 Task: Look for space in Varto, Turkey from 10th July, 2023 to 25th July, 2023 for 3 adults, 1 child in price range Rs.15000 to Rs.25000. Place can be shared room with 2 bedrooms having 3 beds and 2 bathrooms. Property type can be house, flat, guest house. Amenities needed are: wifi, TV, free parkinig on premises, gym, breakfast. Booking option can be shelf check-in. Required host language is English.
Action: Mouse moved to (456, 86)
Screenshot: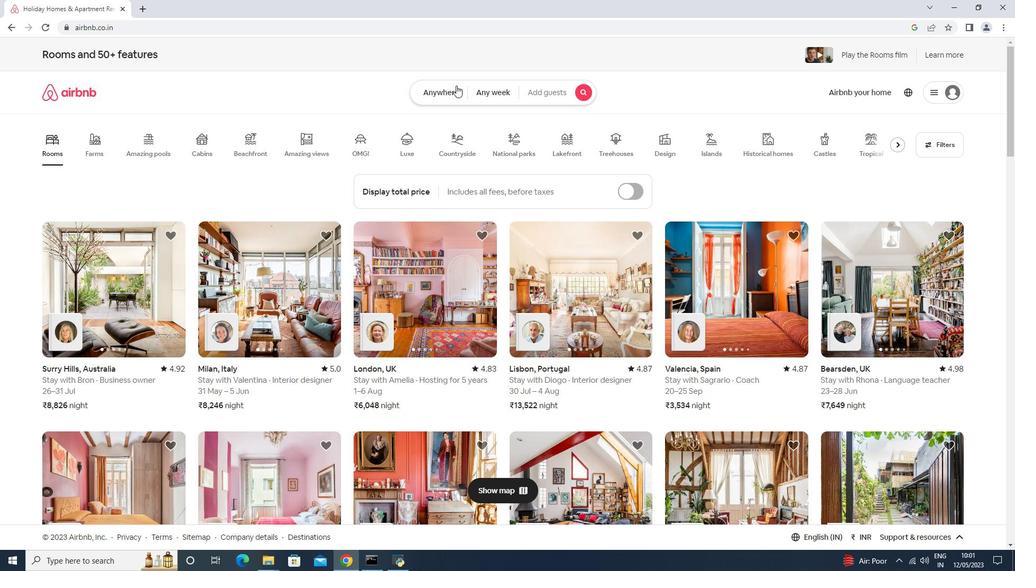 
Action: Mouse pressed left at (456, 86)
Screenshot: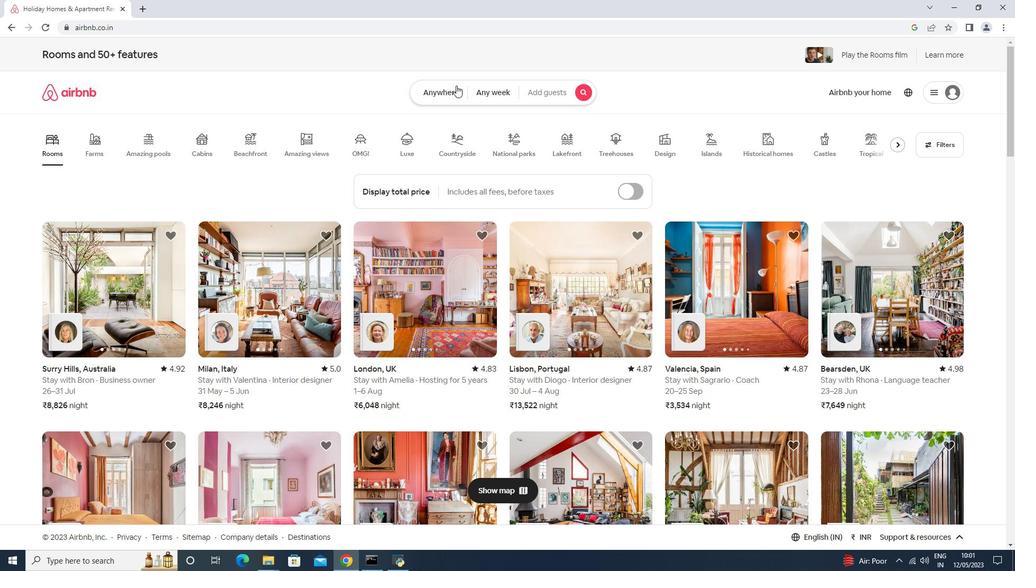 
Action: Mouse moved to (409, 119)
Screenshot: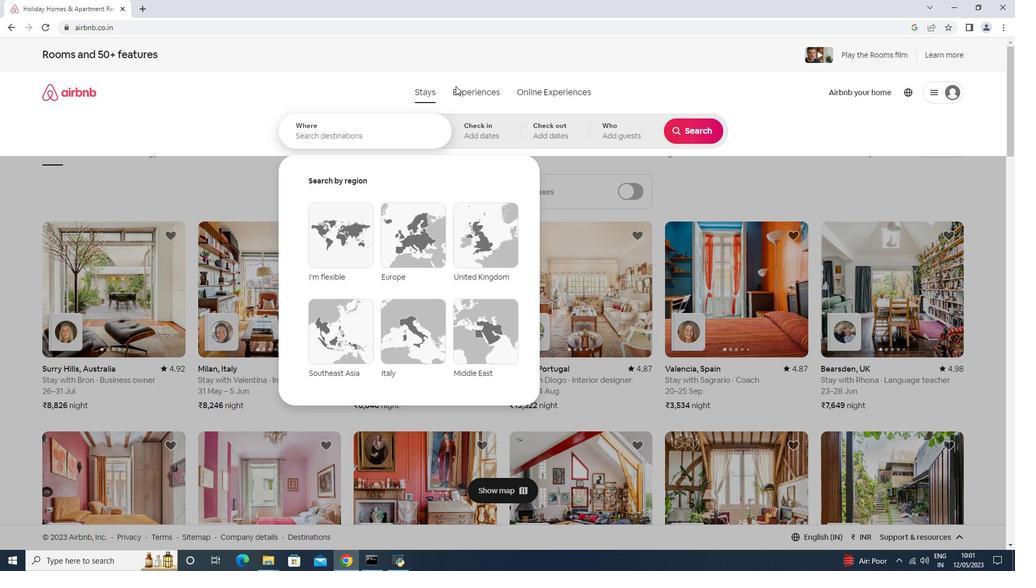 
Action: Mouse pressed left at (409, 119)
Screenshot: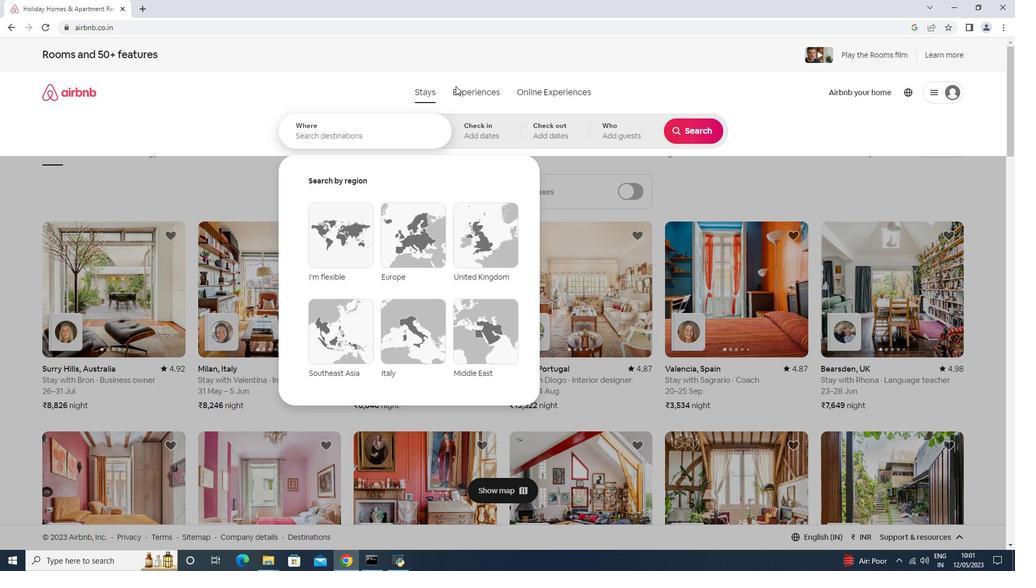 
Action: Key pressed <Key.shift>Vat<Key.space><Key.backspace>,<Key.space><Key.shift>Turkey<Key.enter>
Screenshot: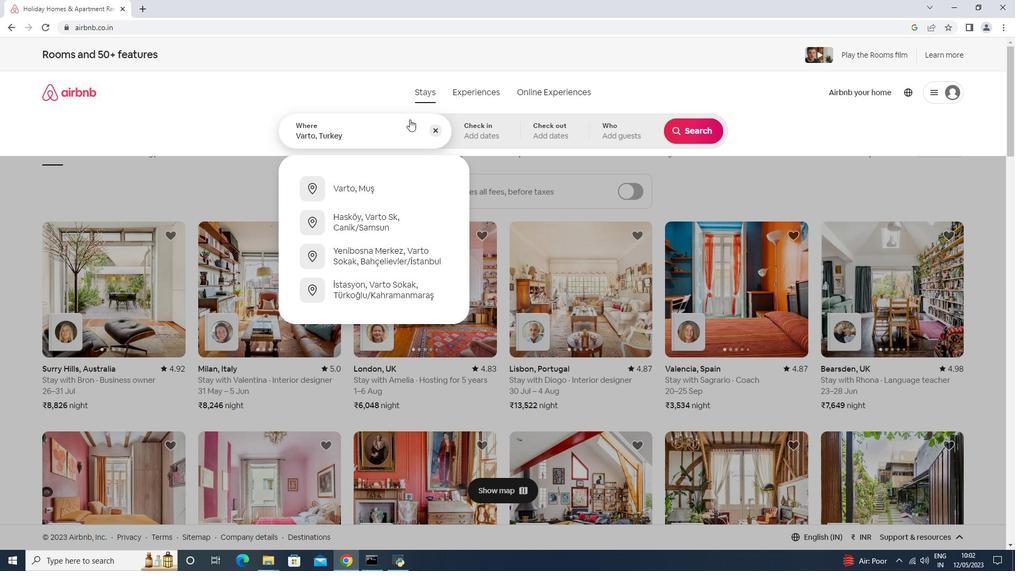 
Action: Mouse moved to (686, 215)
Screenshot: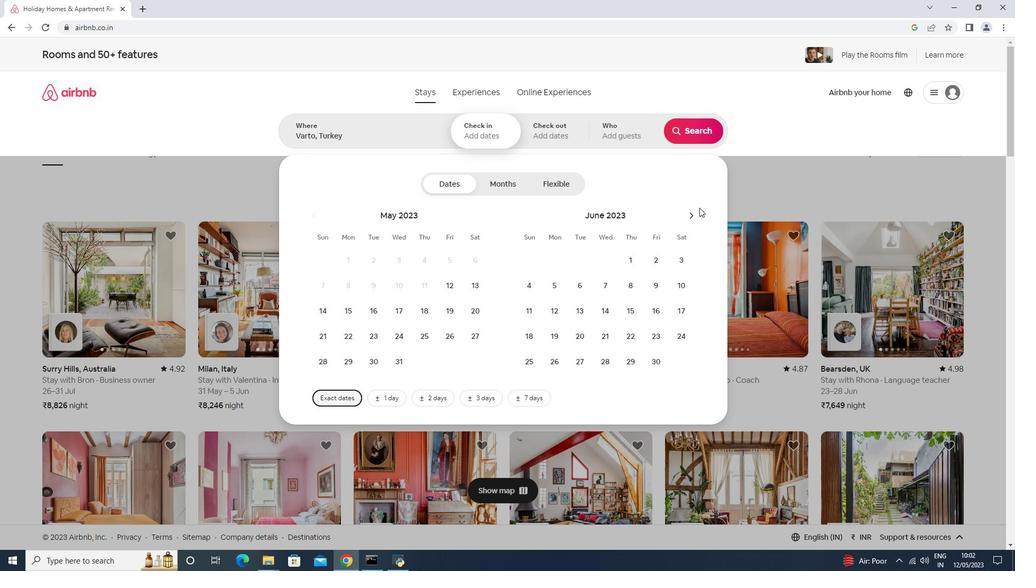 
Action: Mouse pressed left at (686, 215)
Screenshot: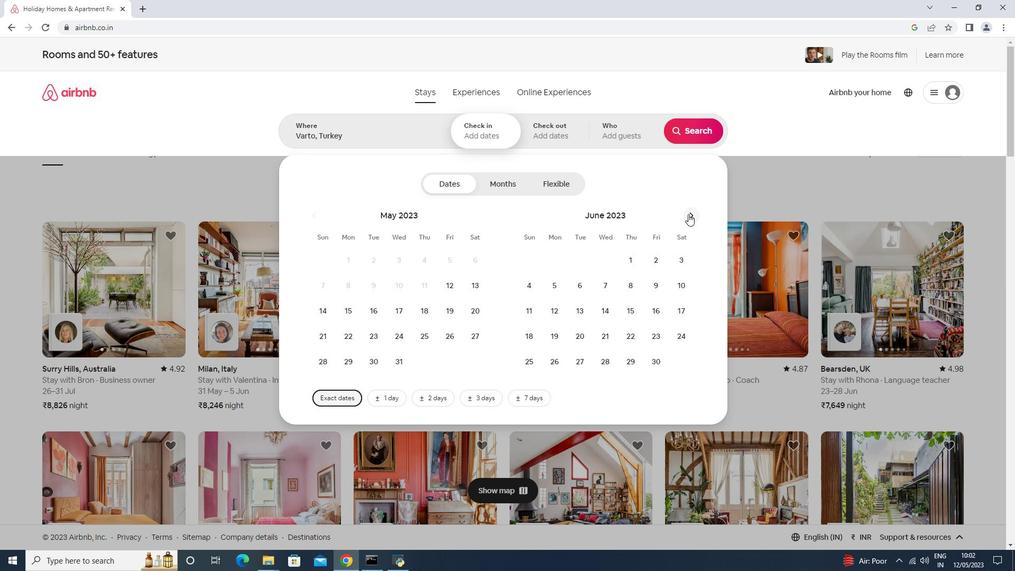 
Action: Mouse moved to (551, 303)
Screenshot: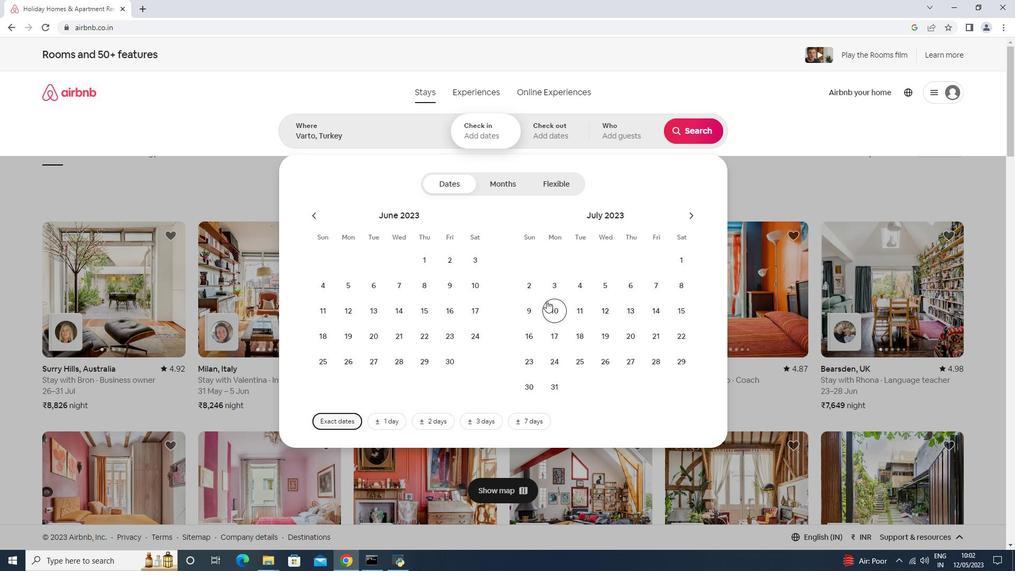 
Action: Mouse pressed left at (551, 303)
Screenshot: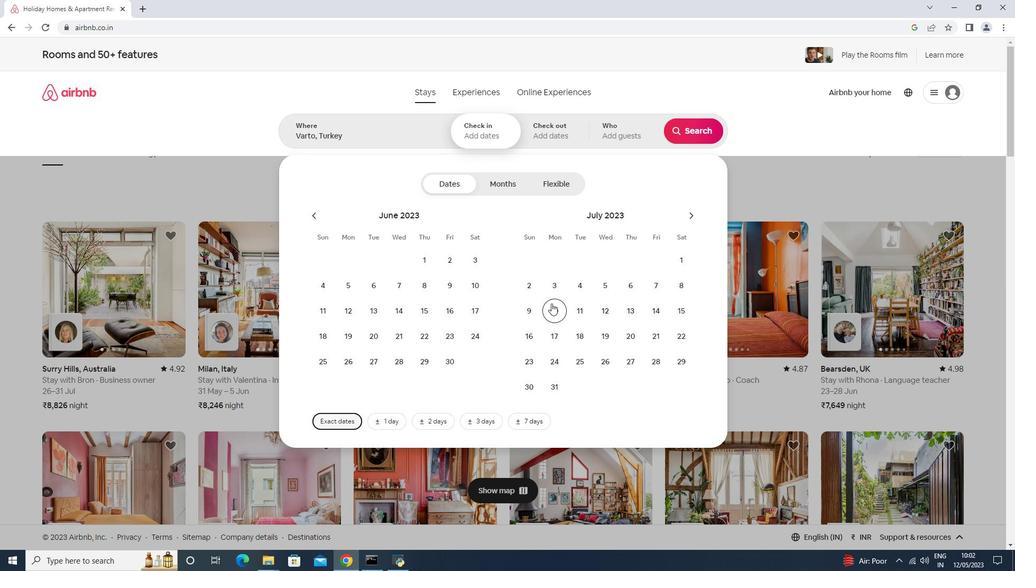 
Action: Mouse moved to (587, 364)
Screenshot: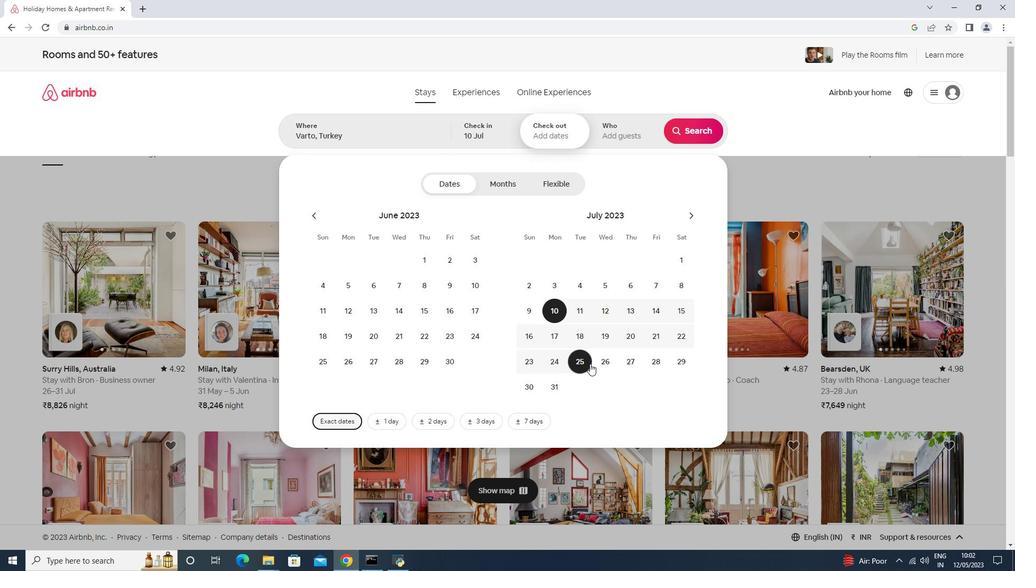 
Action: Mouse pressed left at (587, 364)
Screenshot: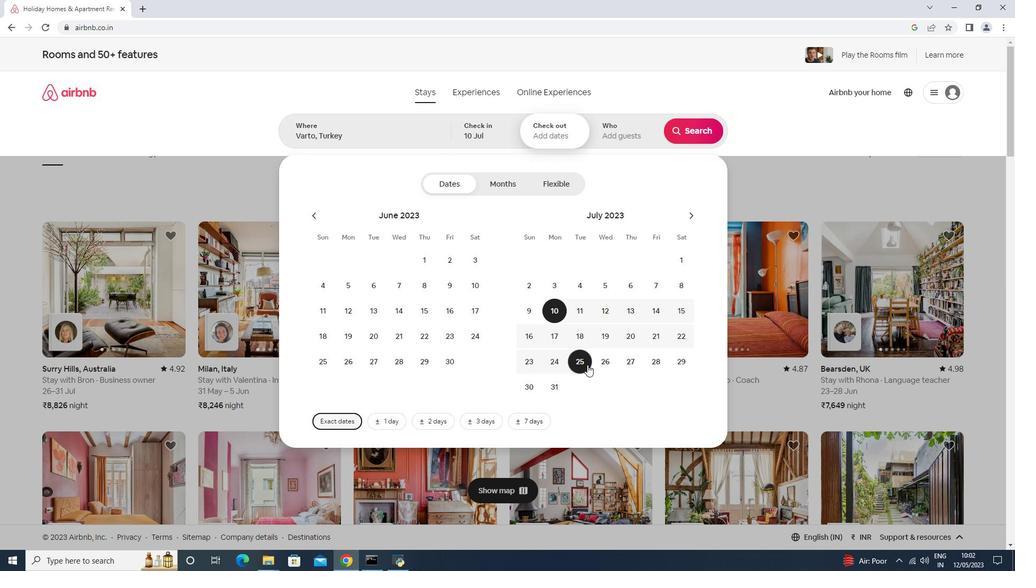 
Action: Mouse moved to (600, 128)
Screenshot: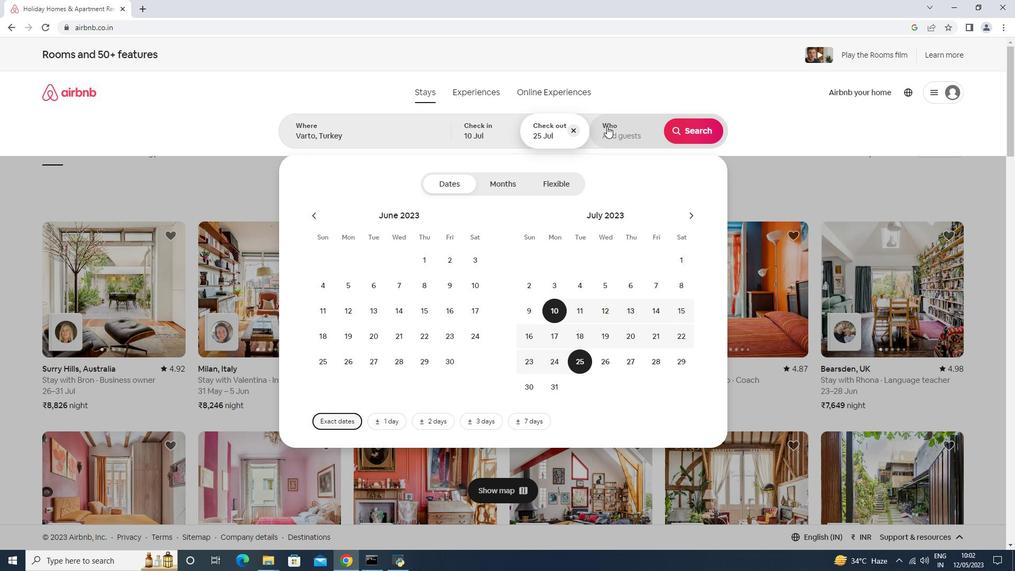 
Action: Mouse pressed left at (600, 126)
Screenshot: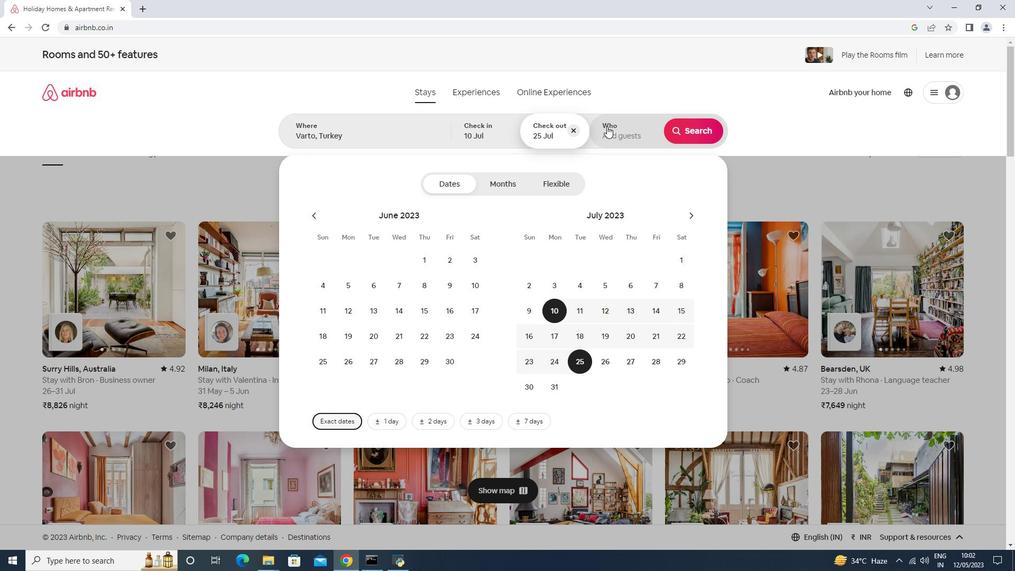 
Action: Mouse moved to (701, 187)
Screenshot: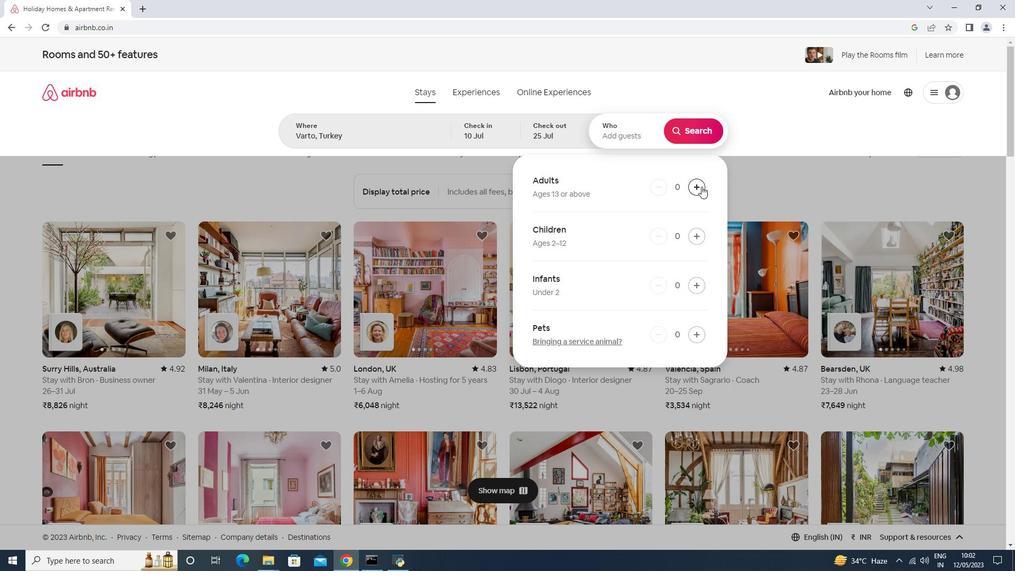 
Action: Mouse pressed left at (701, 187)
Screenshot: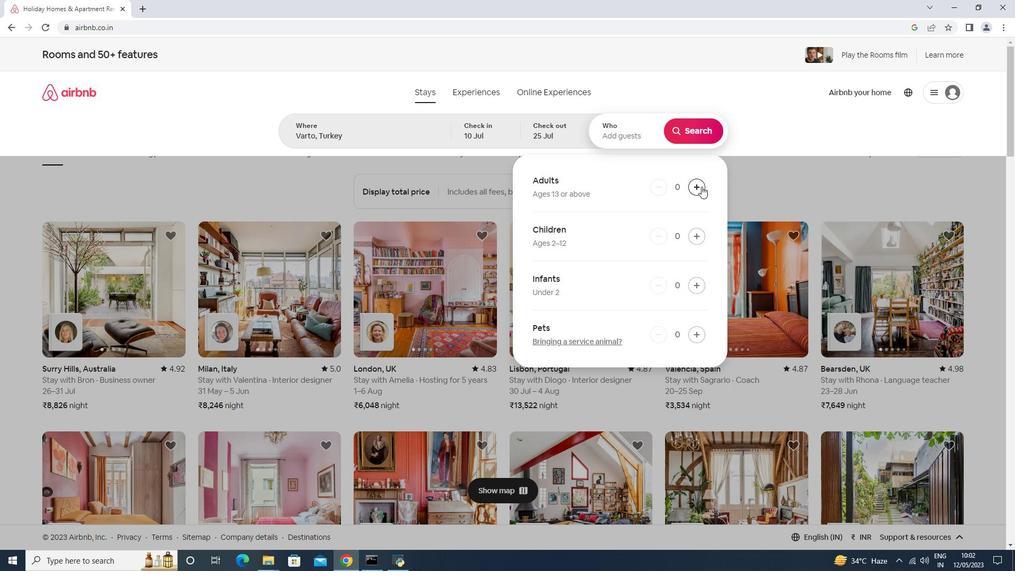 
Action: Mouse pressed left at (701, 187)
Screenshot: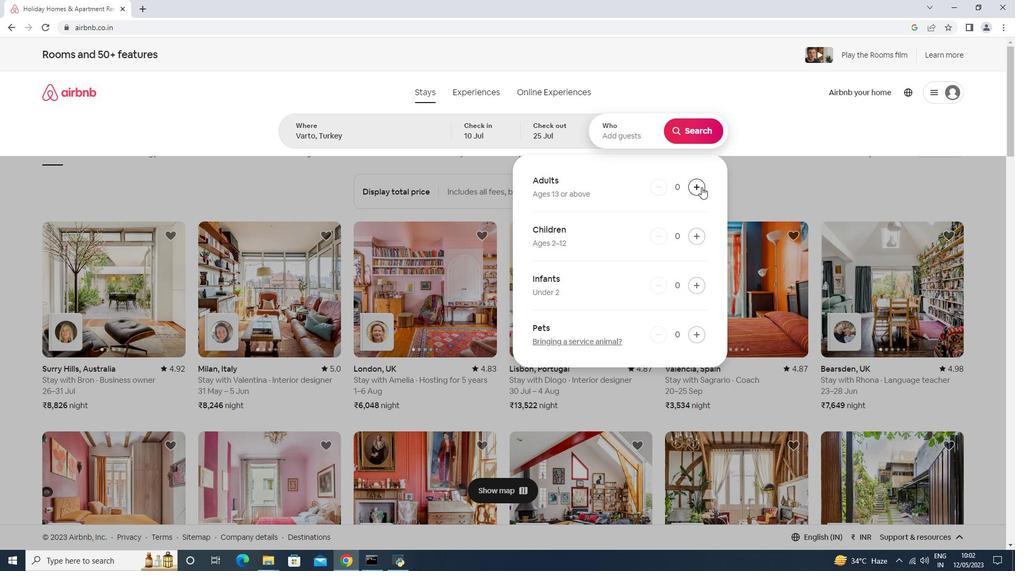 
Action: Mouse pressed left at (701, 187)
Screenshot: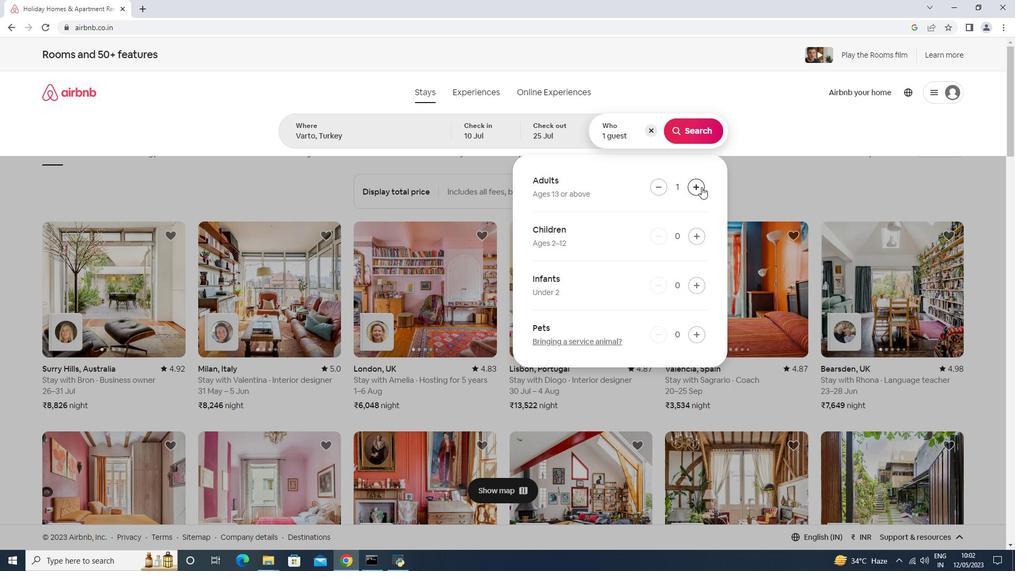 
Action: Mouse moved to (691, 232)
Screenshot: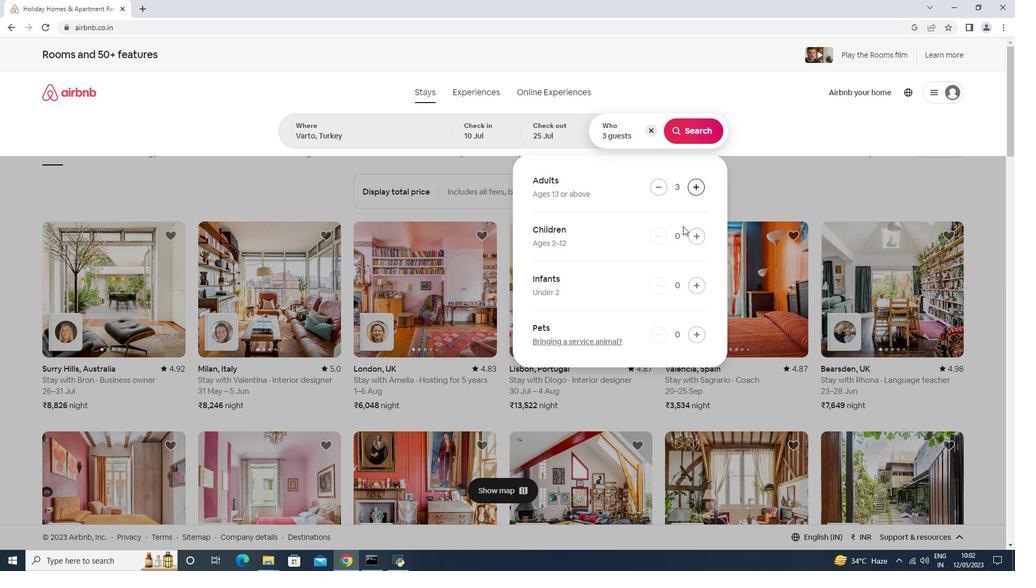 
Action: Mouse pressed left at (691, 232)
Screenshot: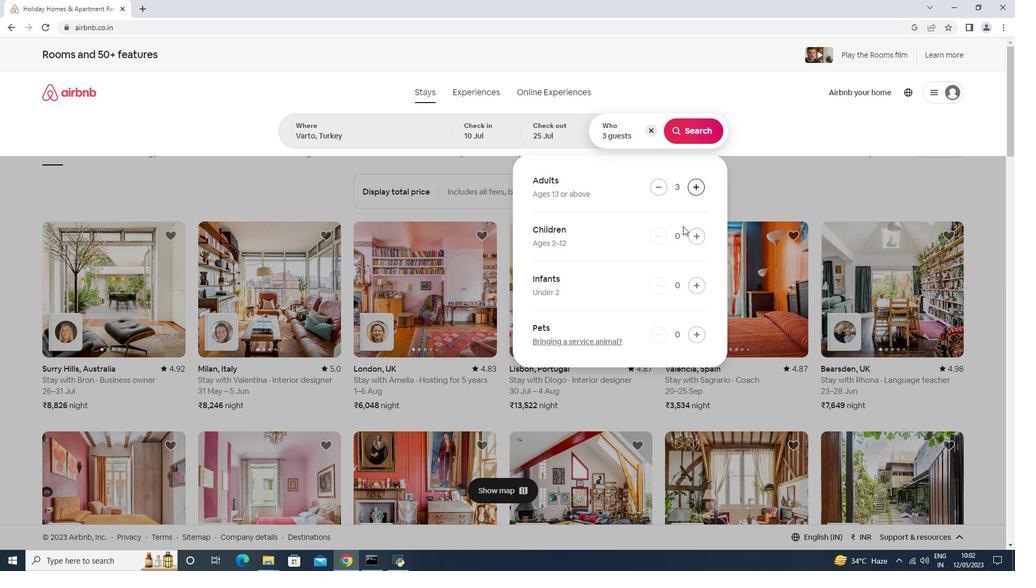 
Action: Mouse moved to (698, 130)
Screenshot: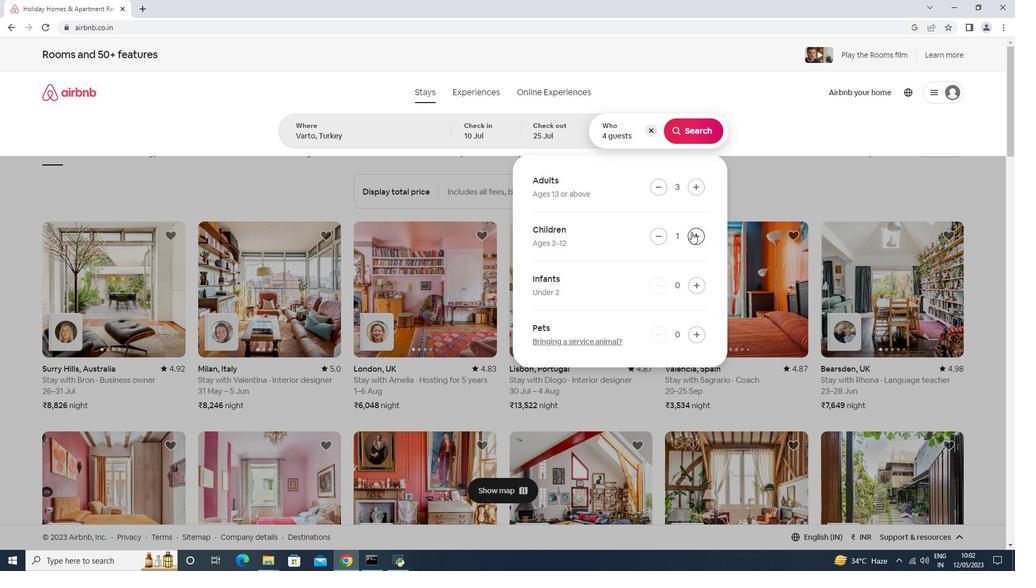 
Action: Mouse pressed left at (698, 130)
Screenshot: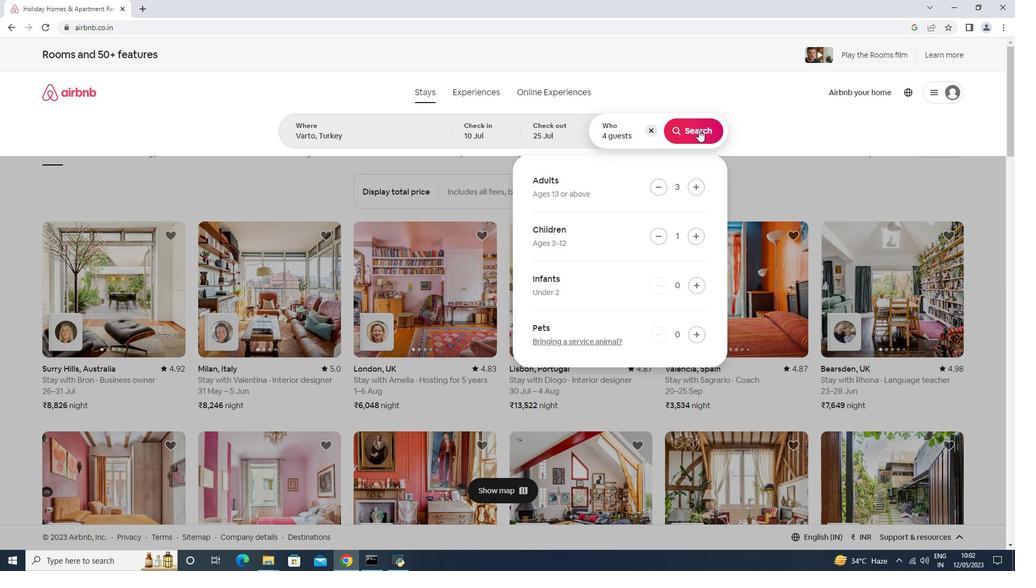 
Action: Mouse moved to (946, 105)
Screenshot: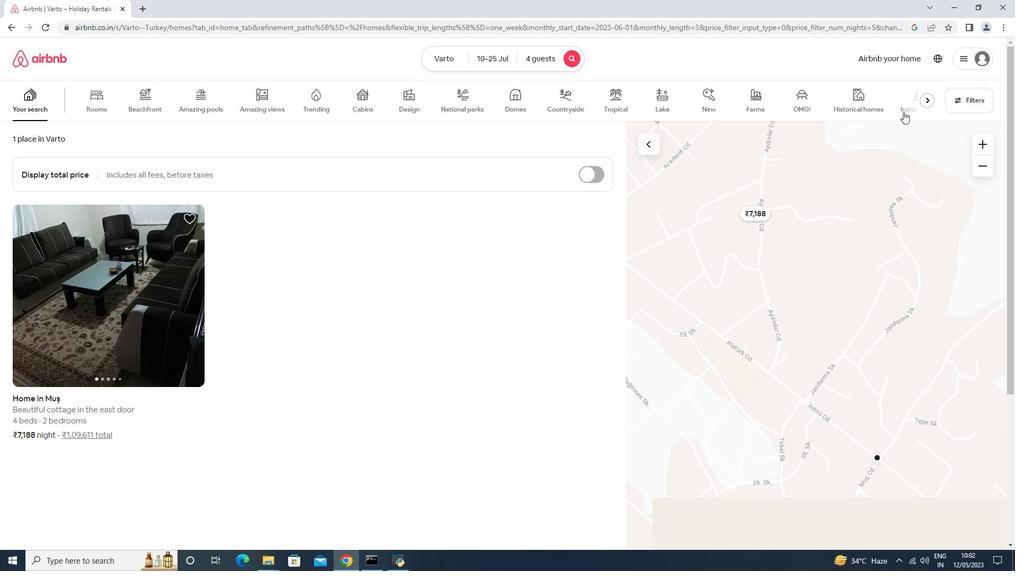 
Action: Mouse pressed left at (946, 105)
Screenshot: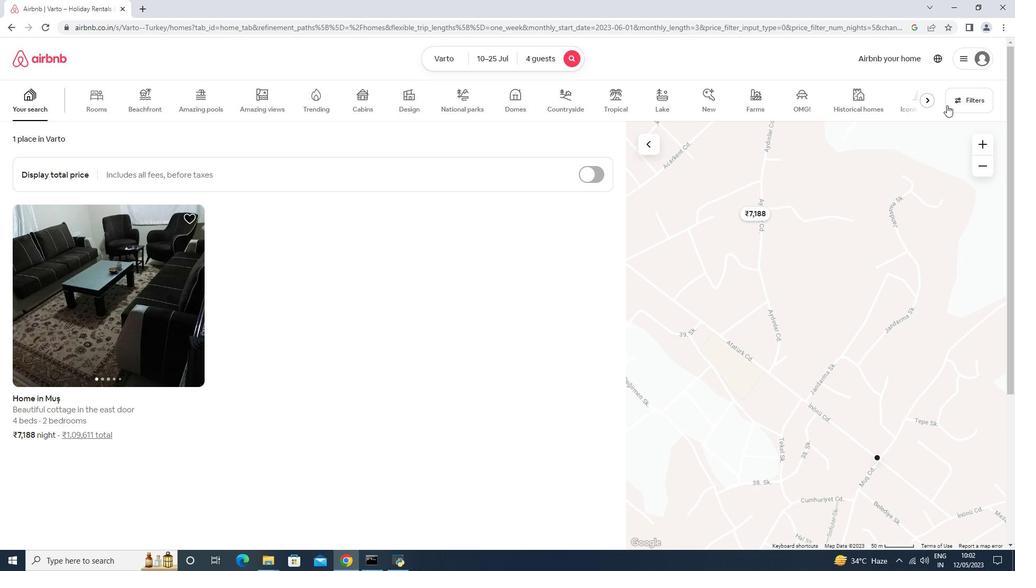 
Action: Mouse moved to (412, 357)
Screenshot: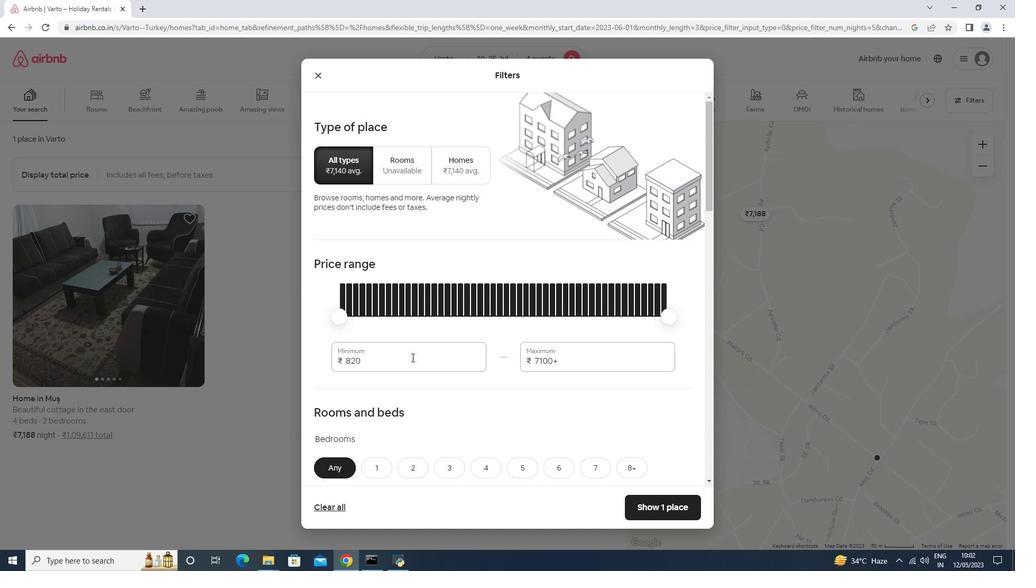 
Action: Mouse pressed left at (412, 357)
Screenshot: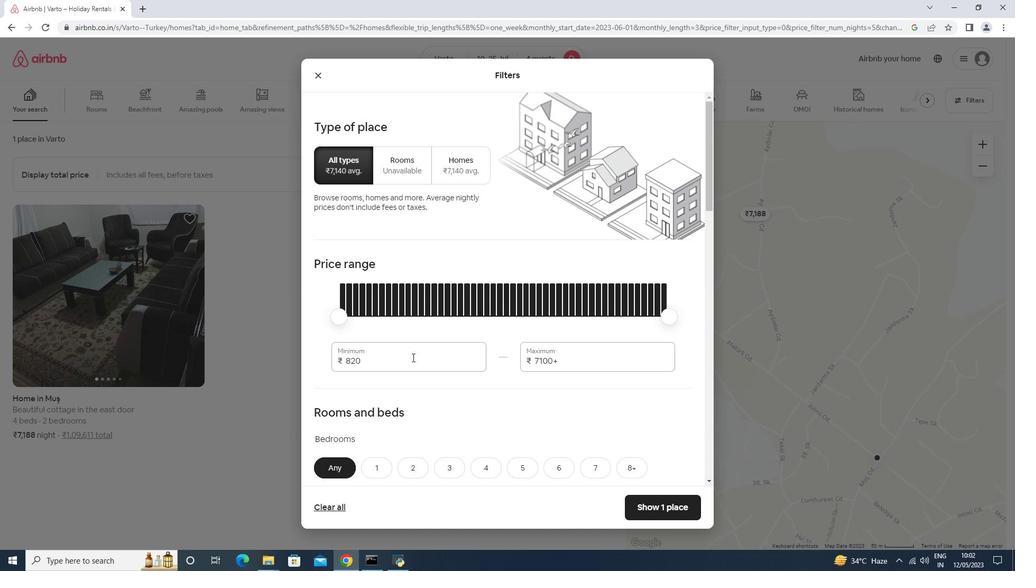 
Action: Mouse moved to (413, 356)
Screenshot: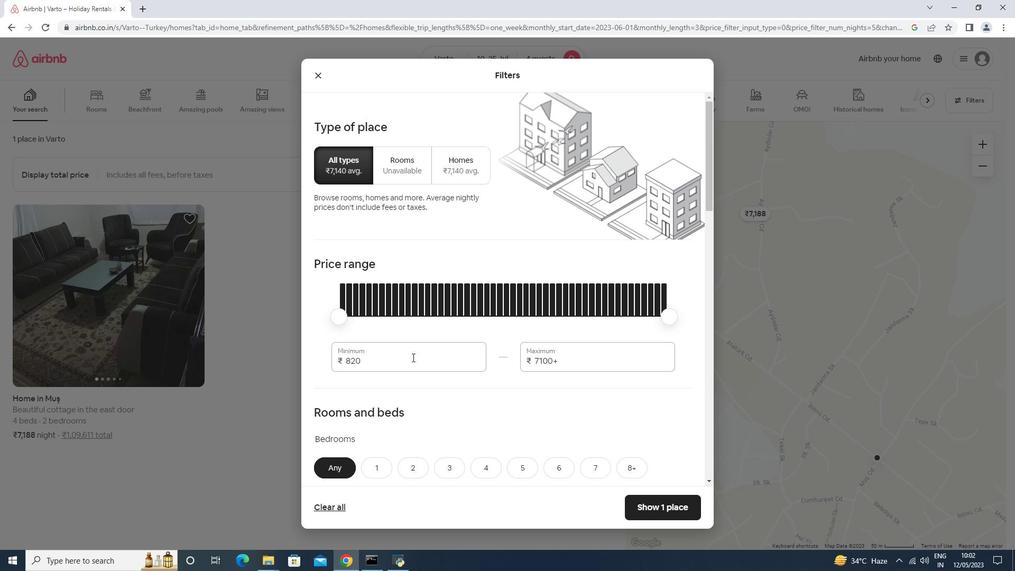 
Action: Key pressed <Key.backspace><Key.backspace><Key.backspace><Key.backspace>15000<Key.tab>2500
Screenshot: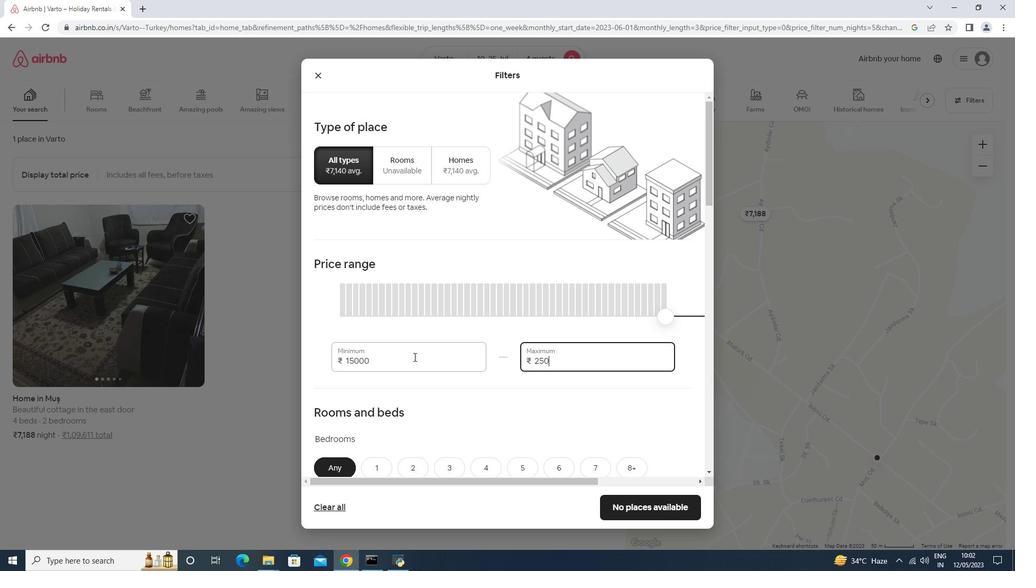 
Action: Mouse moved to (413, 356)
Screenshot: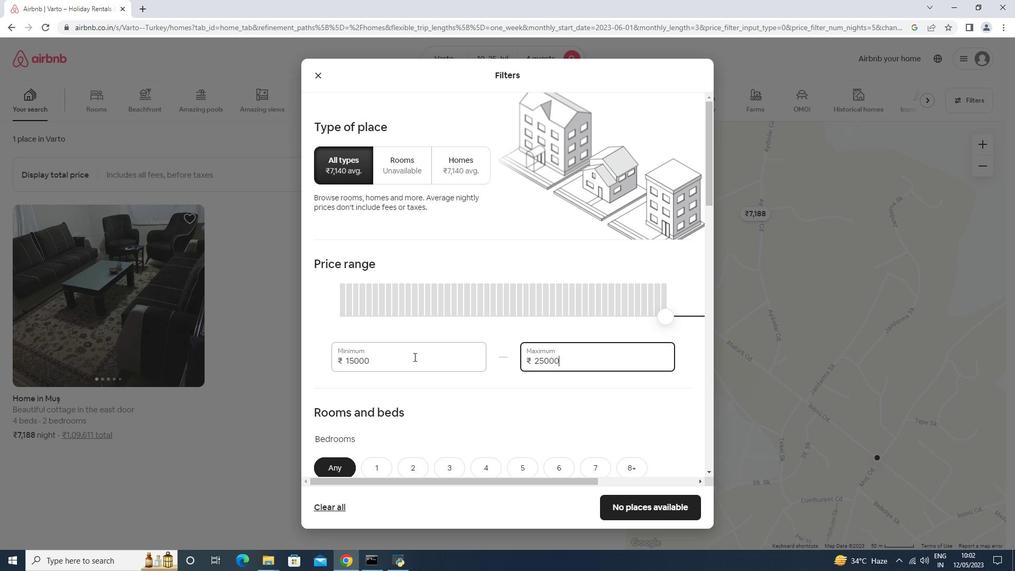 
Action: Mouse scrolled (413, 356) with delta (0, 0)
Screenshot: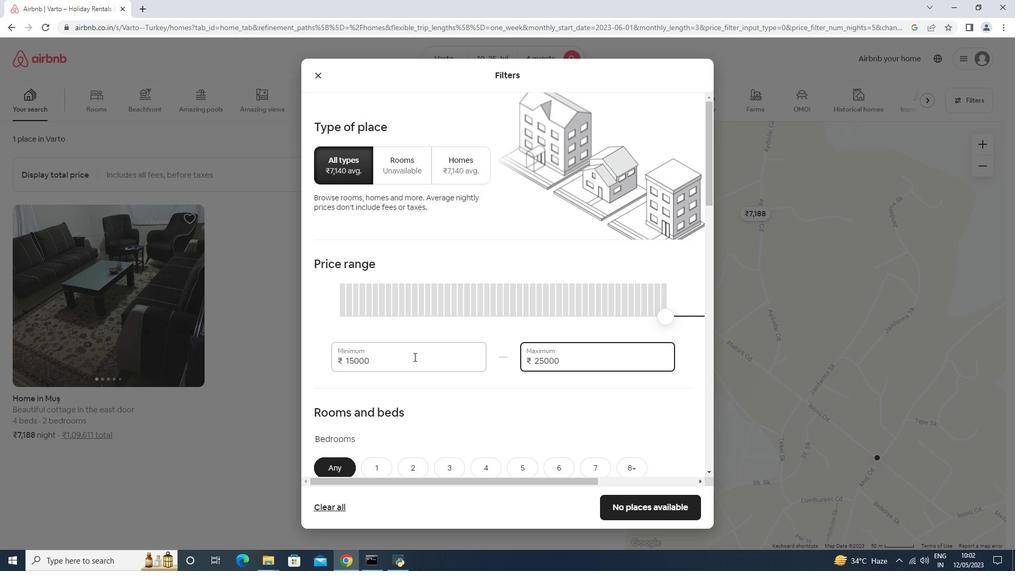 
Action: Mouse scrolled (413, 356) with delta (0, 0)
Screenshot: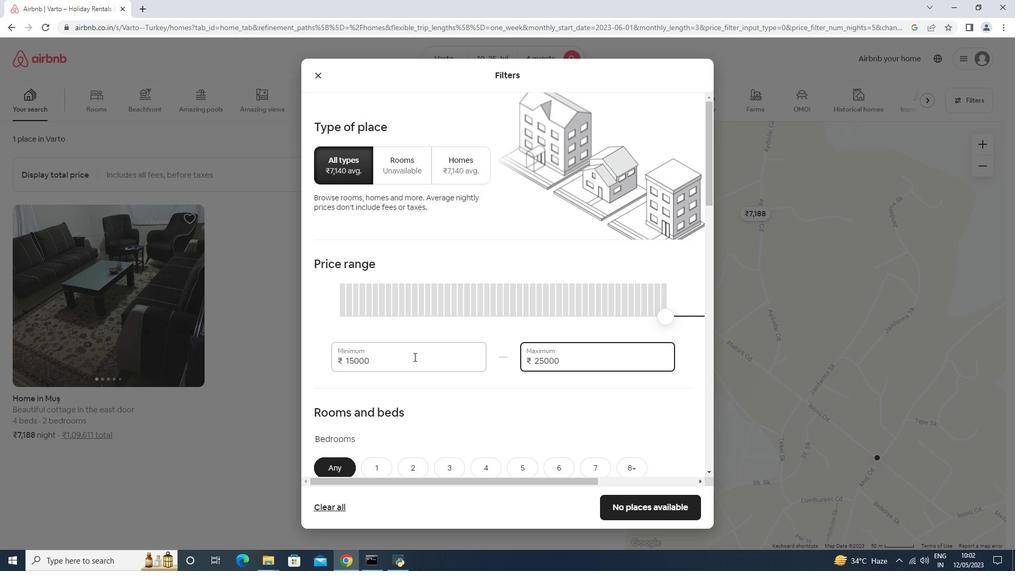
Action: Mouse scrolled (413, 356) with delta (0, 0)
Screenshot: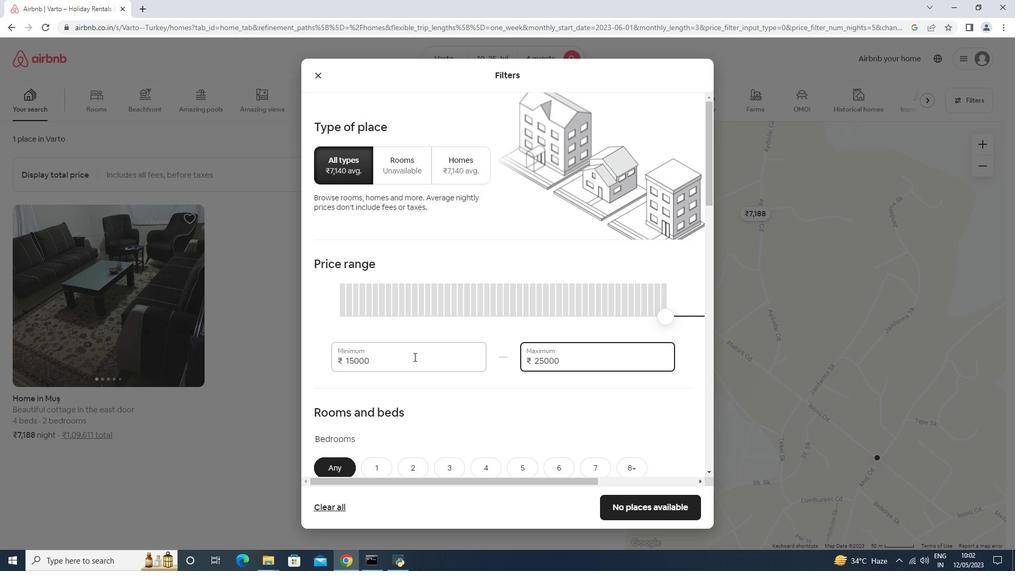 
Action: Mouse scrolled (413, 356) with delta (0, 0)
Screenshot: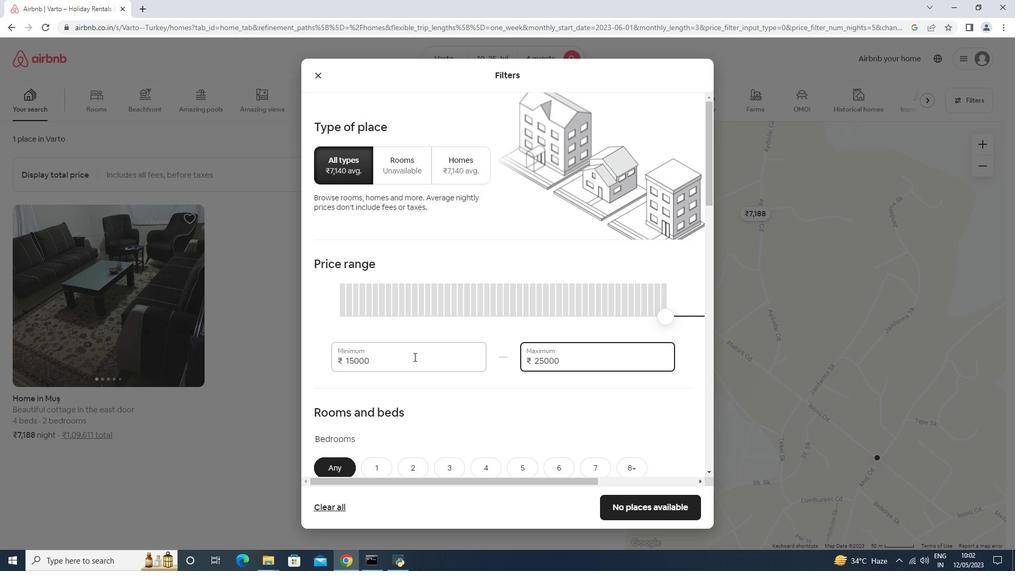 
Action: Mouse scrolled (413, 356) with delta (0, 0)
Screenshot: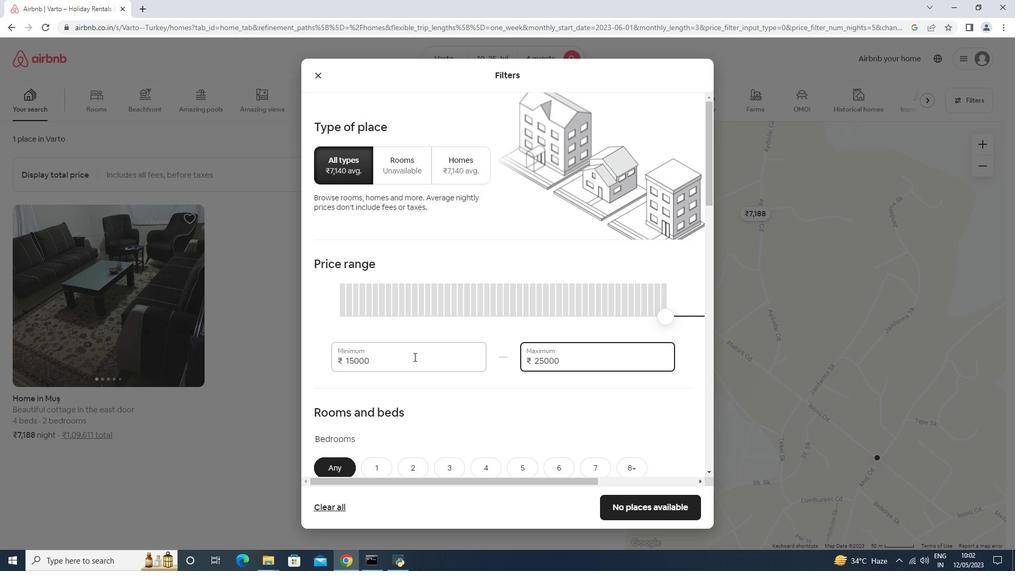 
Action: Mouse moved to (409, 200)
Screenshot: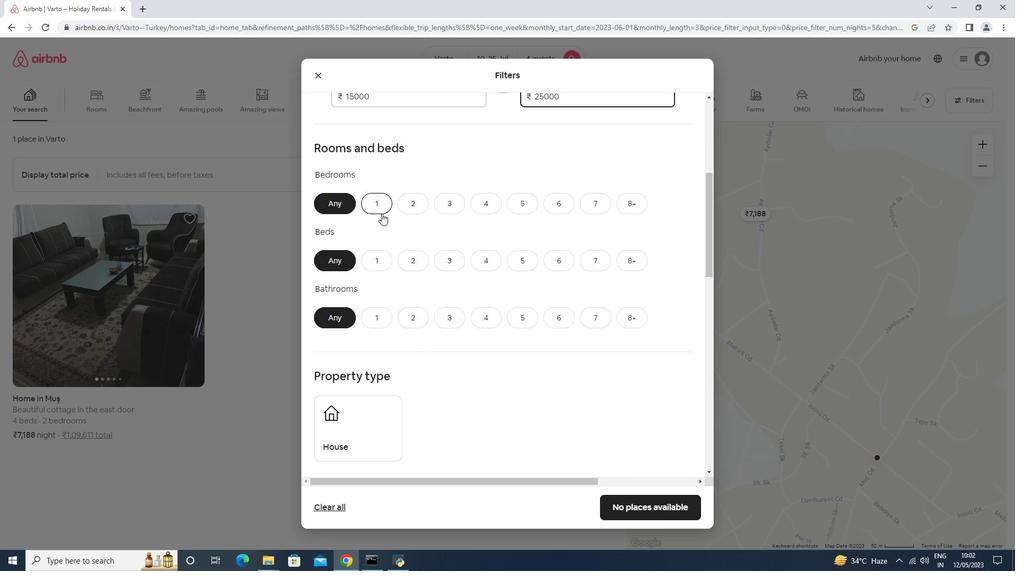
Action: Mouse pressed left at (409, 200)
Screenshot: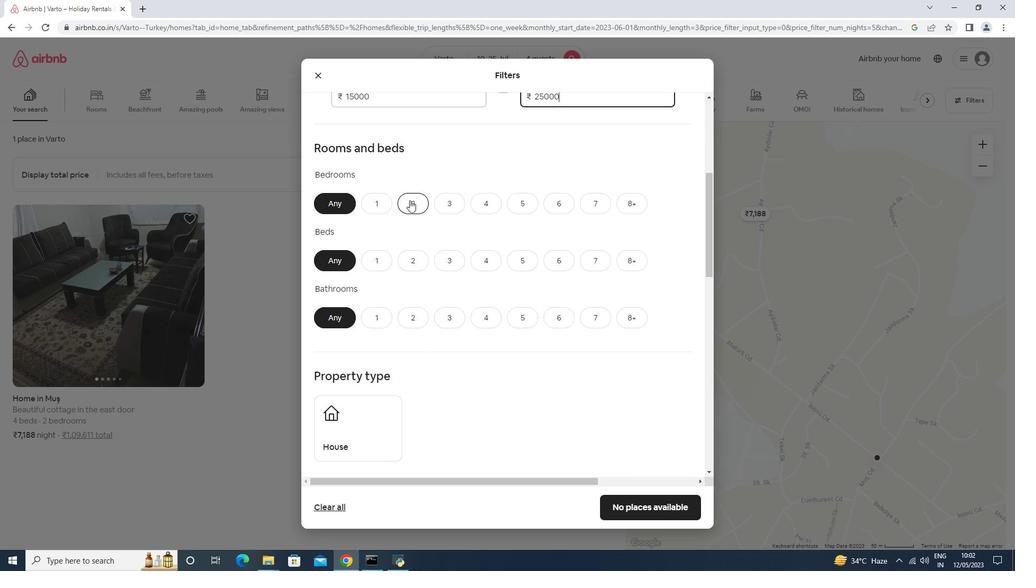 
Action: Mouse moved to (418, 293)
Screenshot: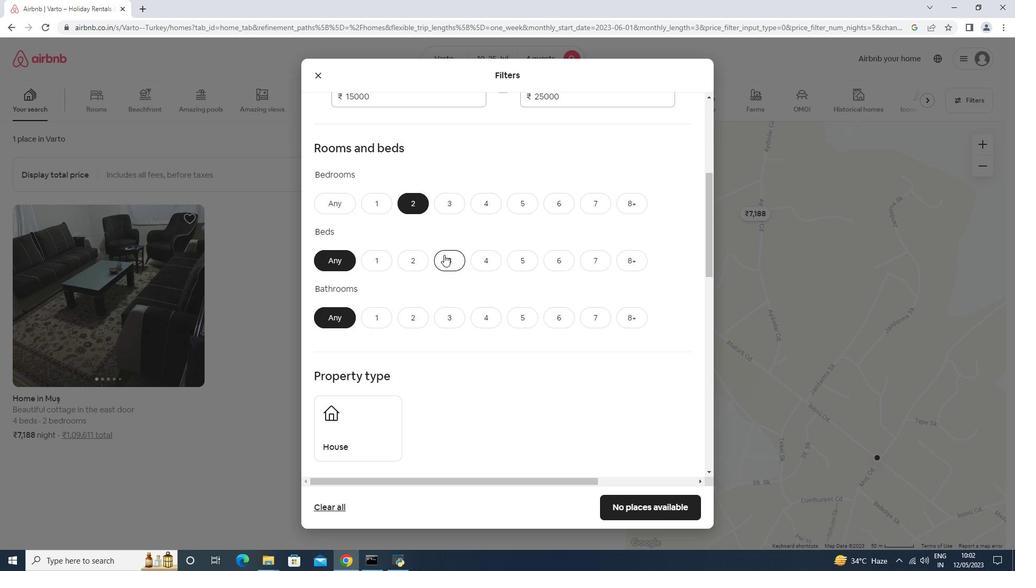 
Action: Mouse pressed left at (444, 255)
Screenshot: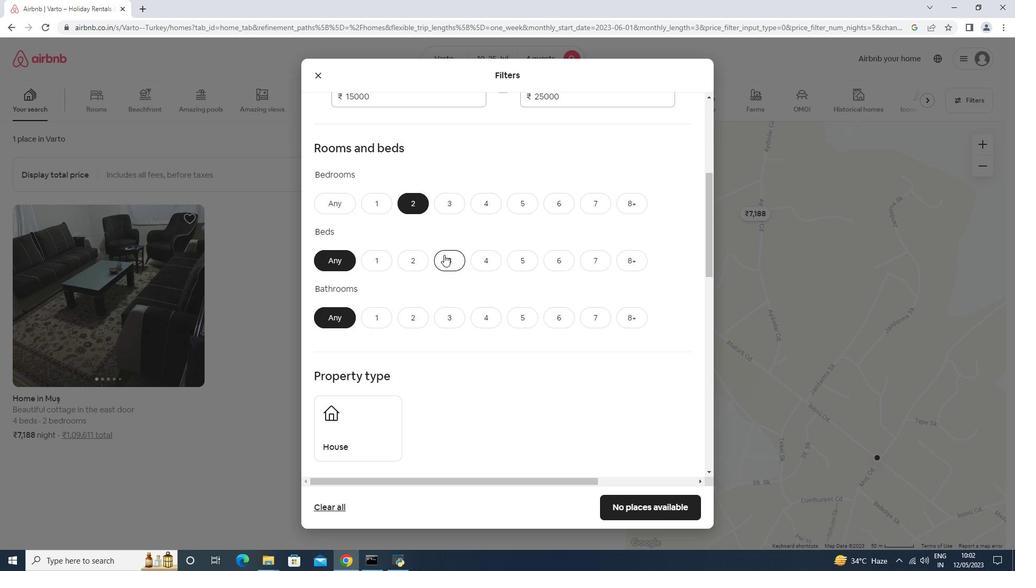 
Action: Mouse moved to (409, 311)
Screenshot: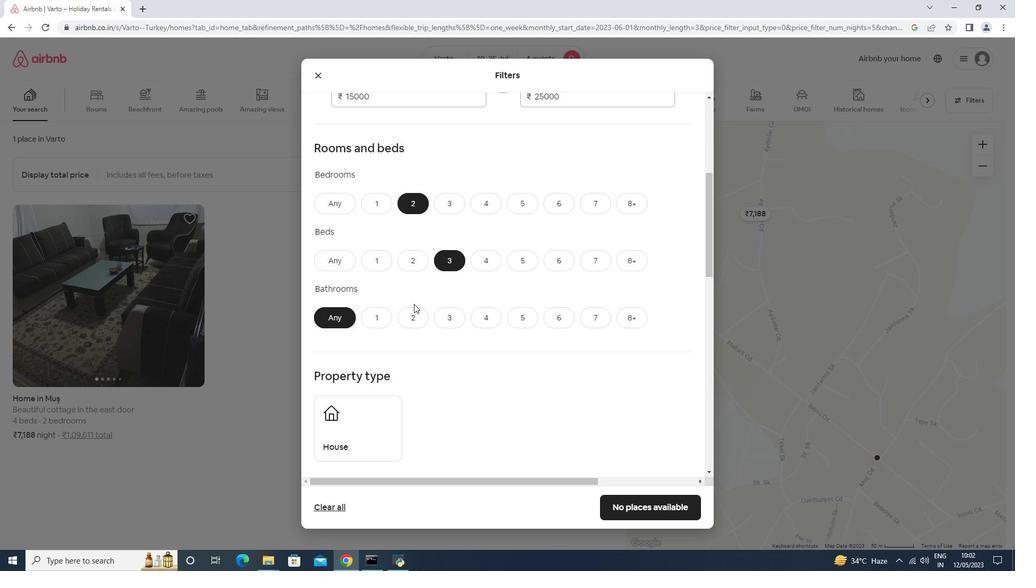 
Action: Mouse pressed left at (409, 311)
Screenshot: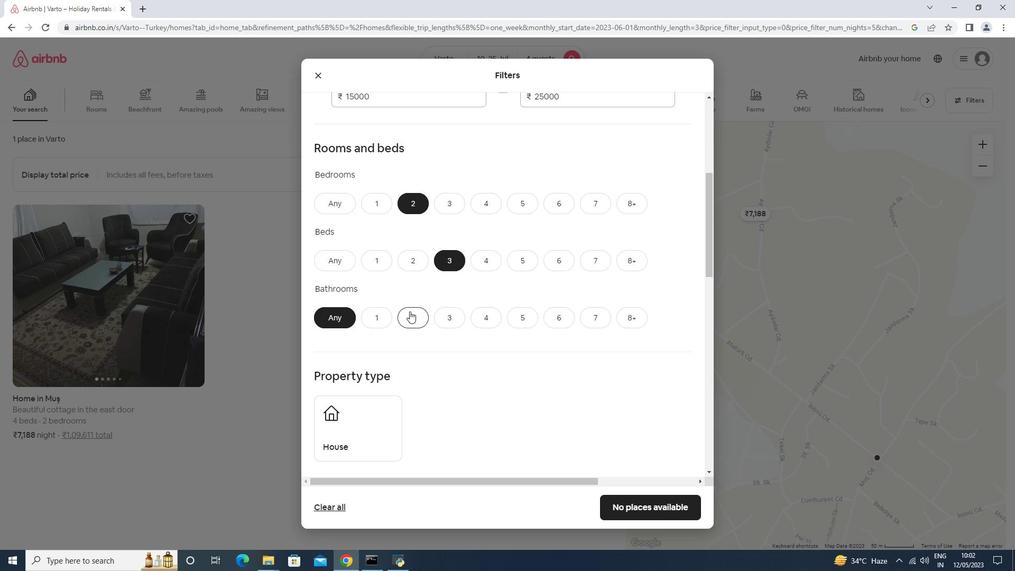 
Action: Mouse scrolled (409, 310) with delta (0, 0)
Screenshot: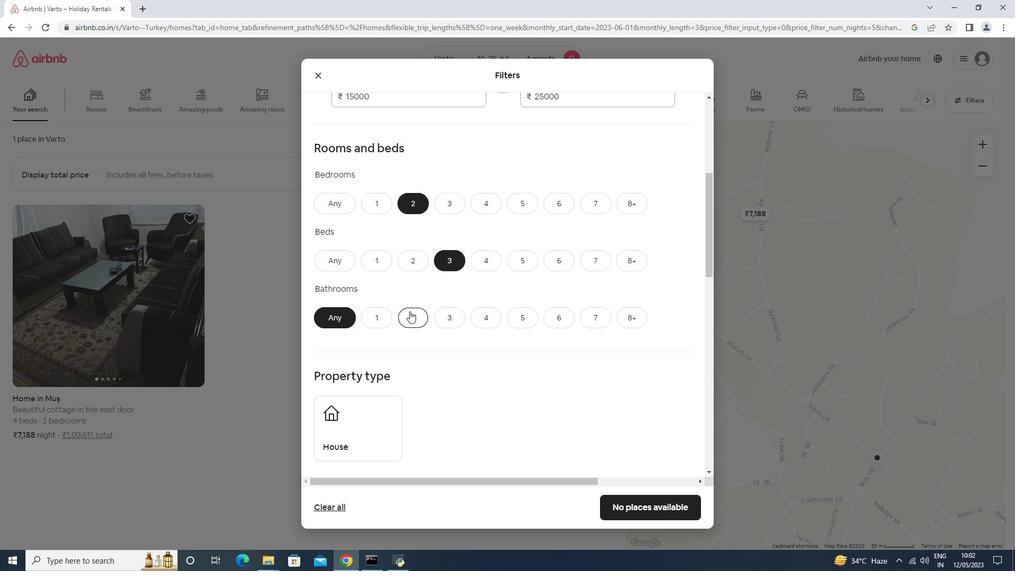 
Action: Mouse scrolled (409, 310) with delta (0, 0)
Screenshot: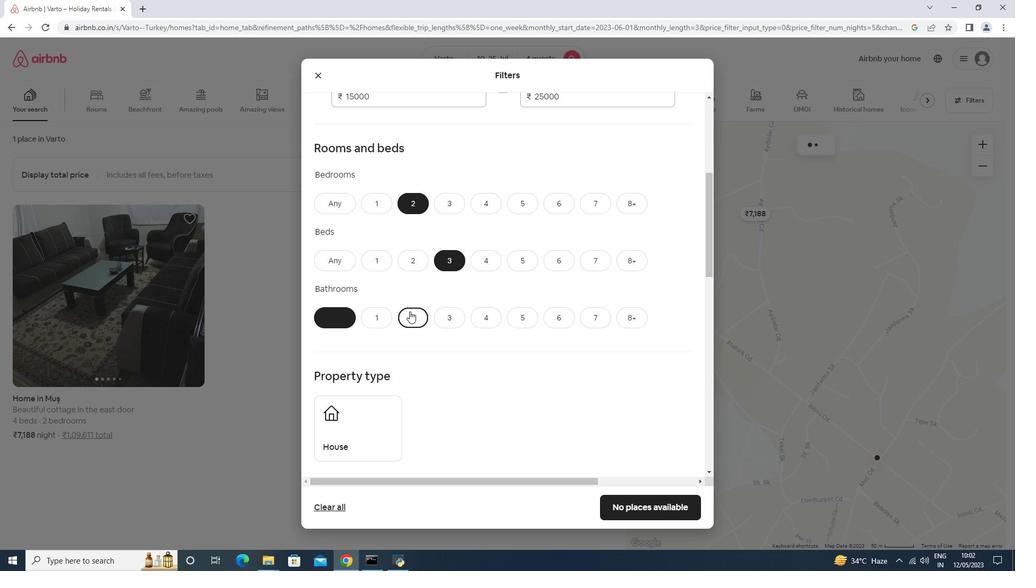 
Action: Mouse scrolled (409, 310) with delta (0, 0)
Screenshot: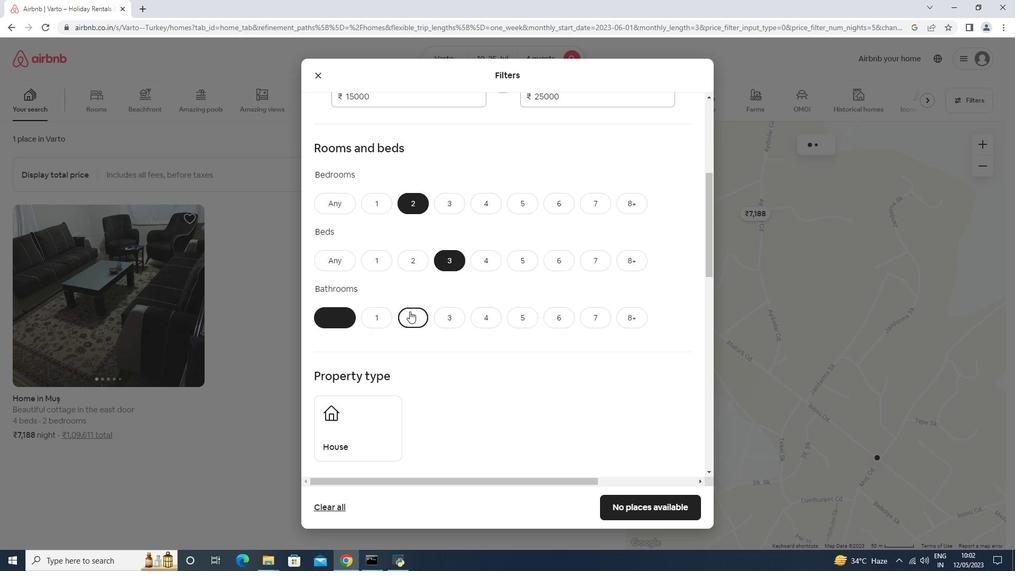 
Action: Mouse moved to (364, 242)
Screenshot: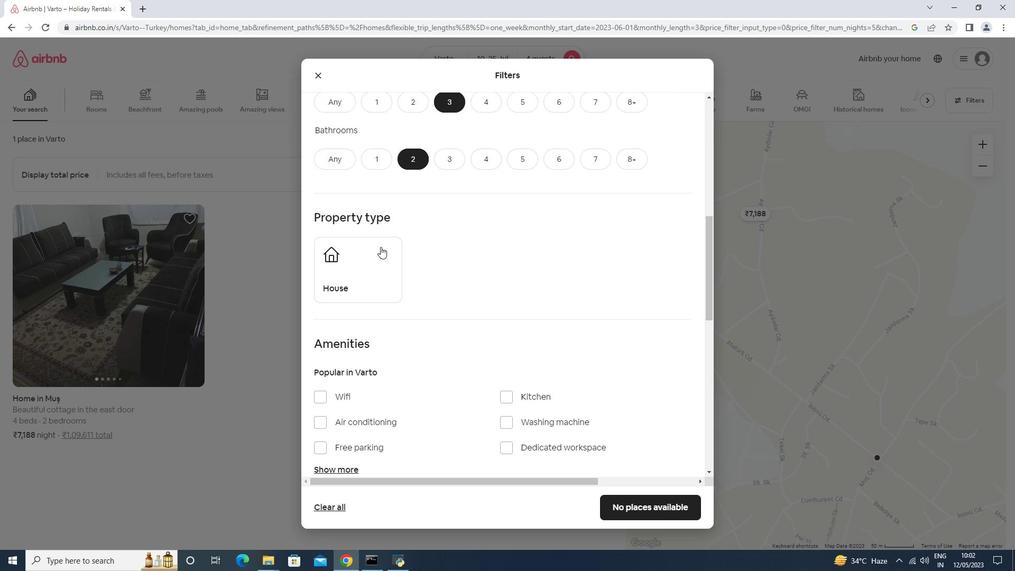 
Action: Mouse pressed left at (364, 242)
Screenshot: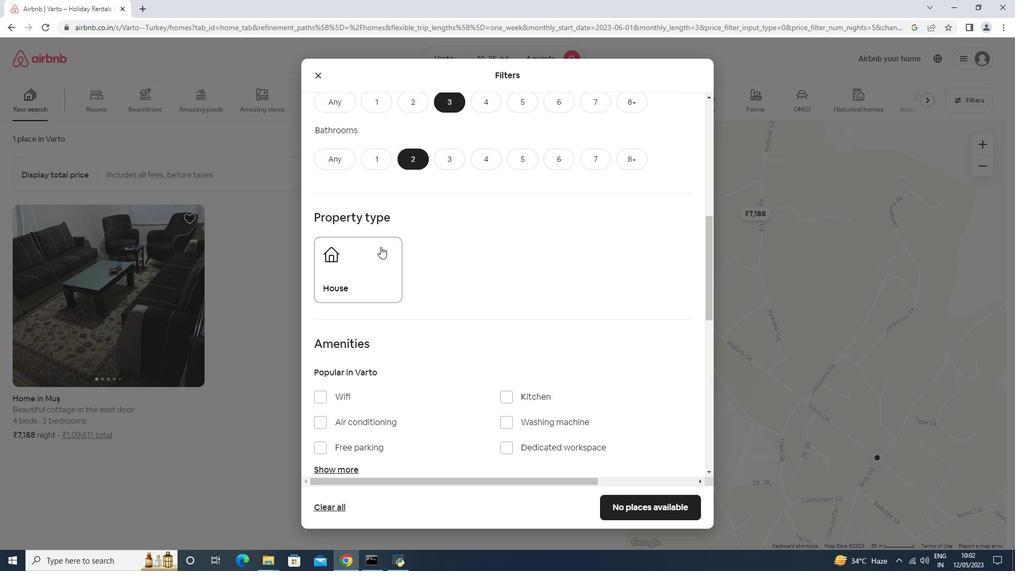 
Action: Mouse moved to (418, 381)
Screenshot: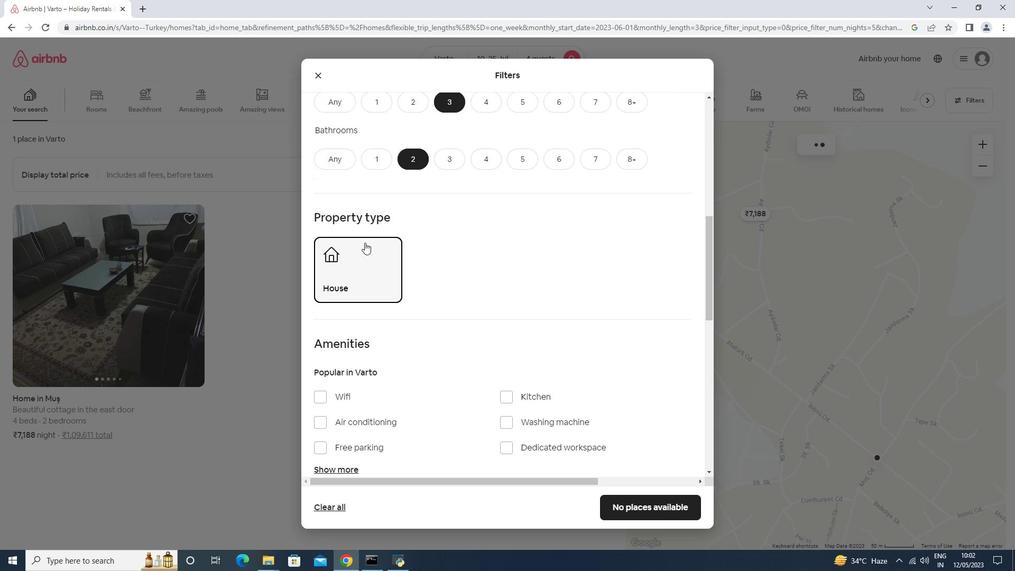
Action: Mouse scrolled (418, 380) with delta (0, 0)
Screenshot: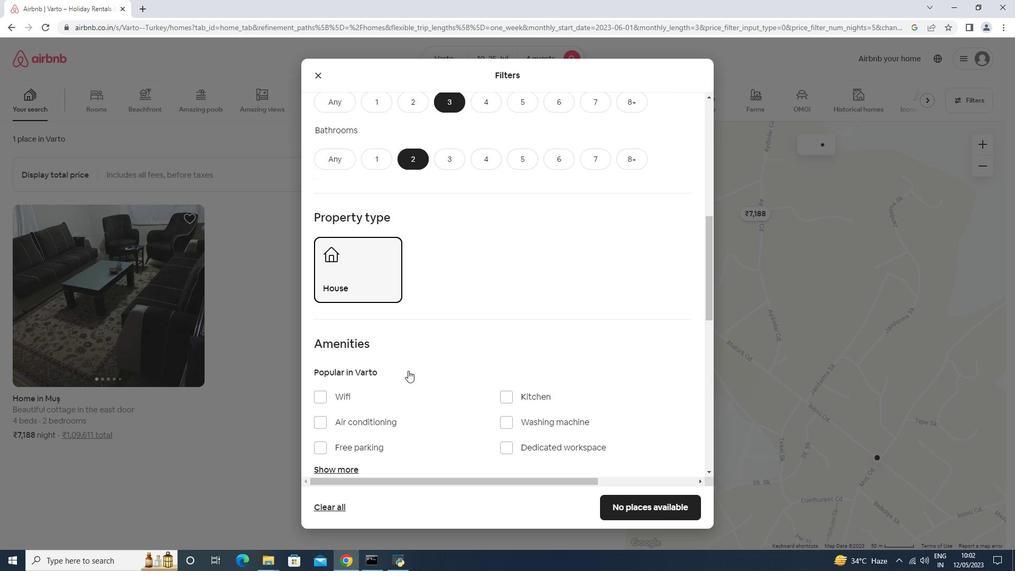 
Action: Mouse scrolled (418, 380) with delta (0, 0)
Screenshot: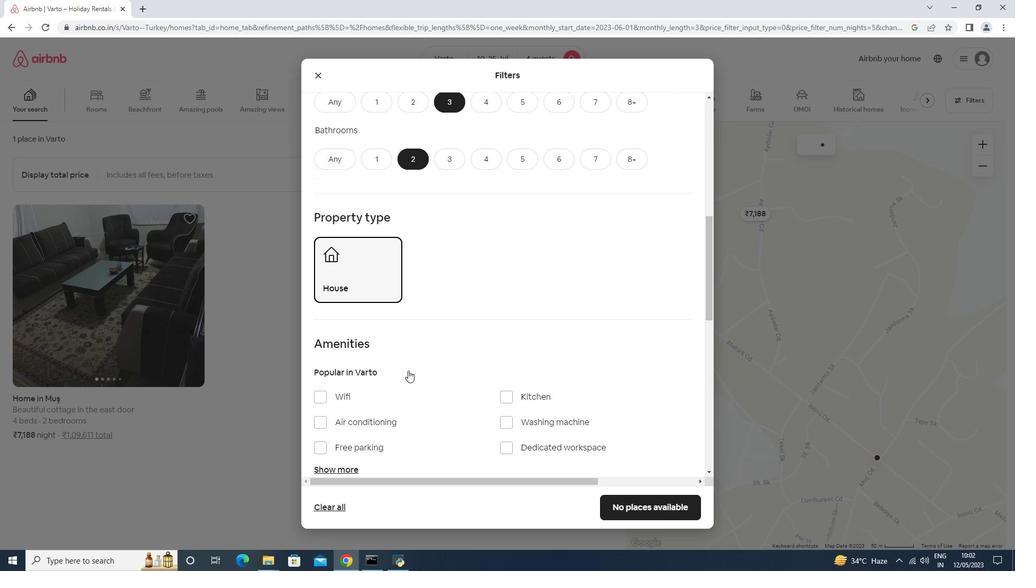 
Action: Mouse scrolled (418, 380) with delta (0, 0)
Screenshot: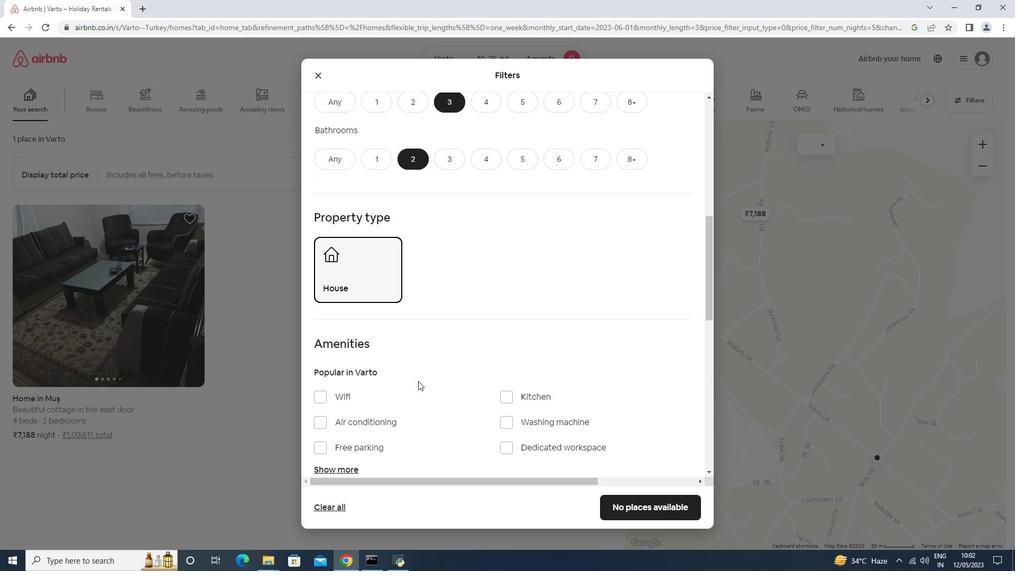 
Action: Mouse scrolled (418, 380) with delta (0, 0)
Screenshot: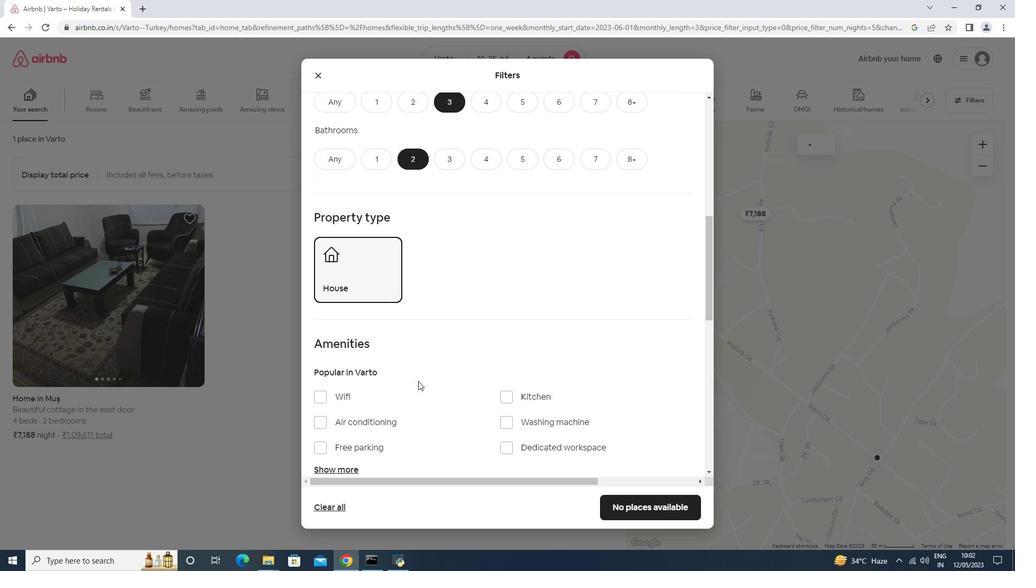 
Action: Mouse moved to (339, 259)
Screenshot: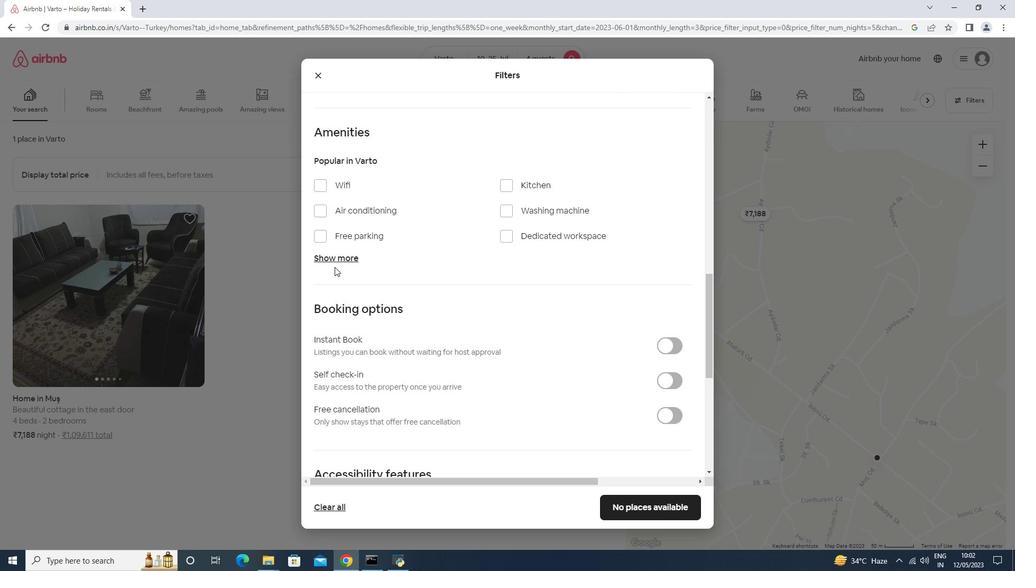 
Action: Mouse pressed left at (339, 259)
Screenshot: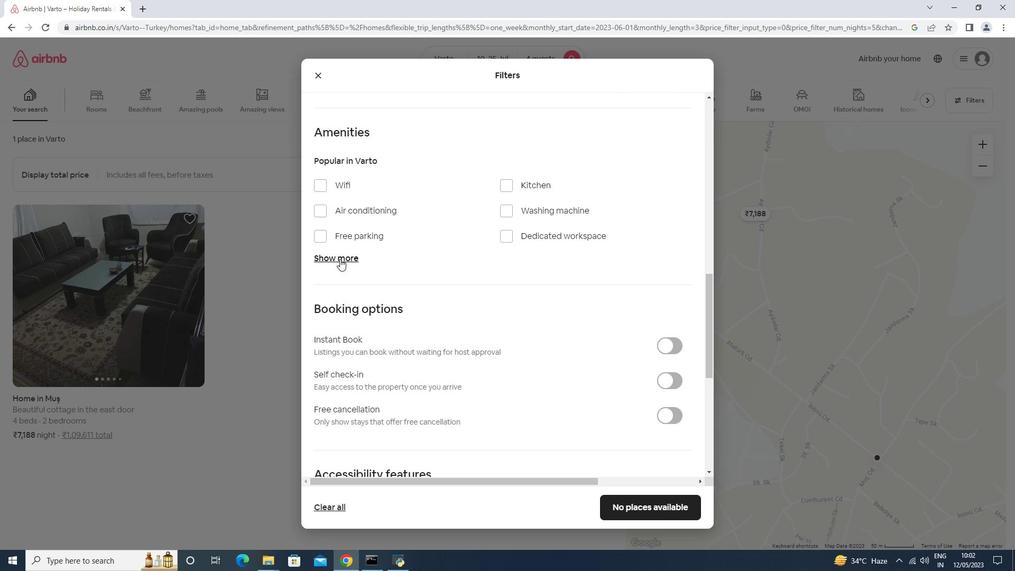 
Action: Mouse moved to (344, 188)
Screenshot: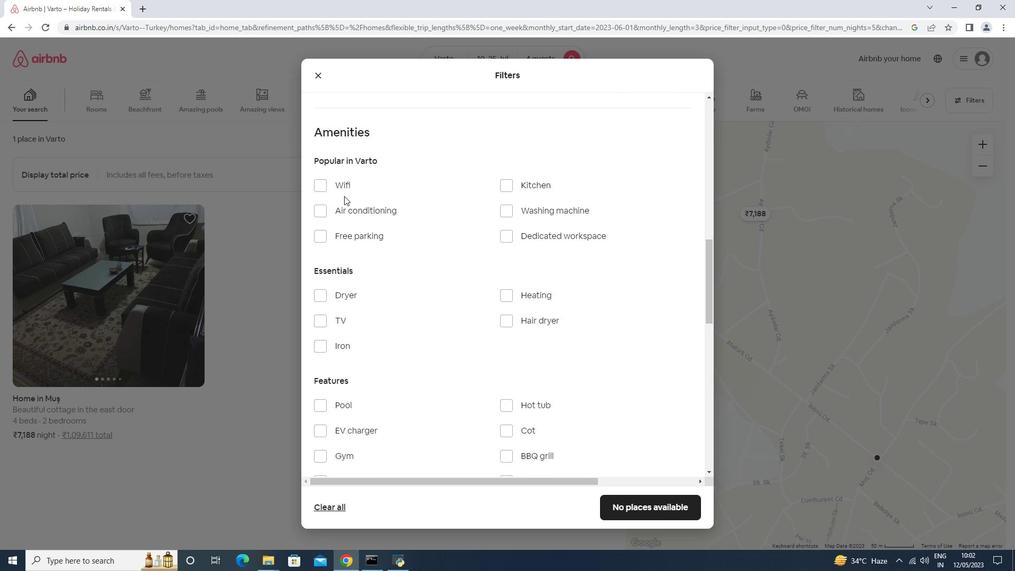 
Action: Mouse pressed left at (344, 188)
Screenshot: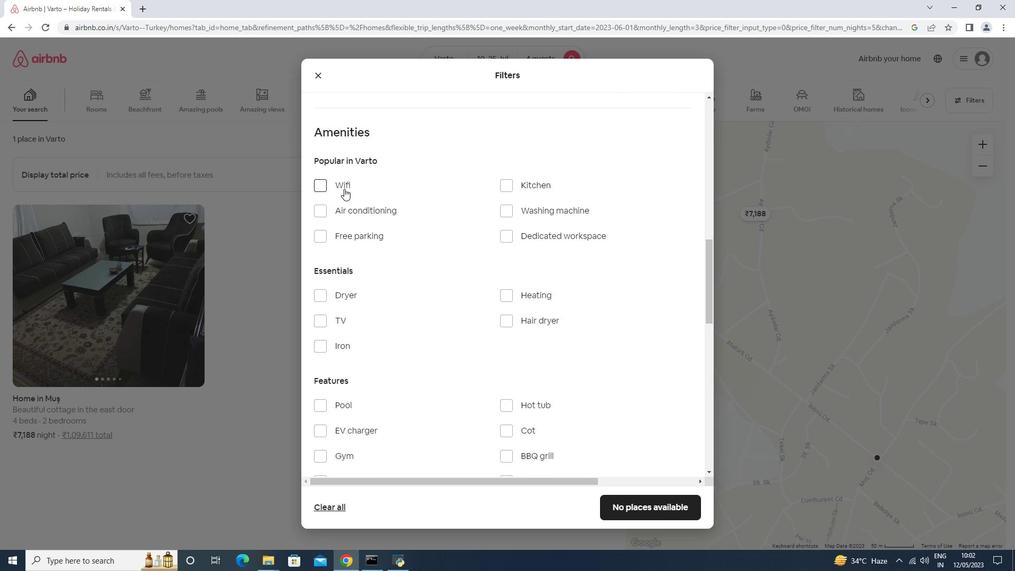 
Action: Mouse moved to (346, 237)
Screenshot: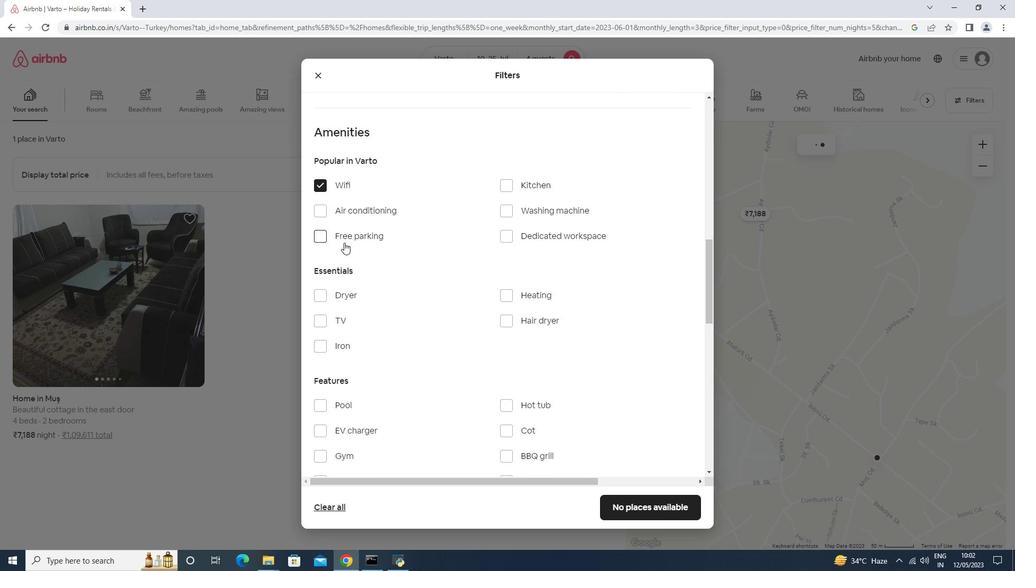 
Action: Mouse pressed left at (346, 237)
Screenshot: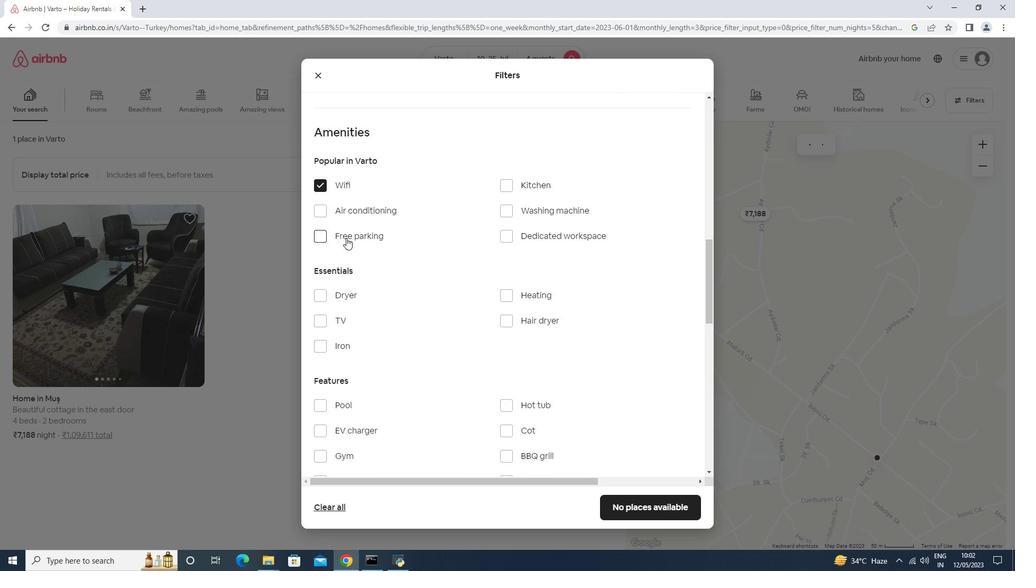 
Action: Mouse moved to (479, 407)
Screenshot: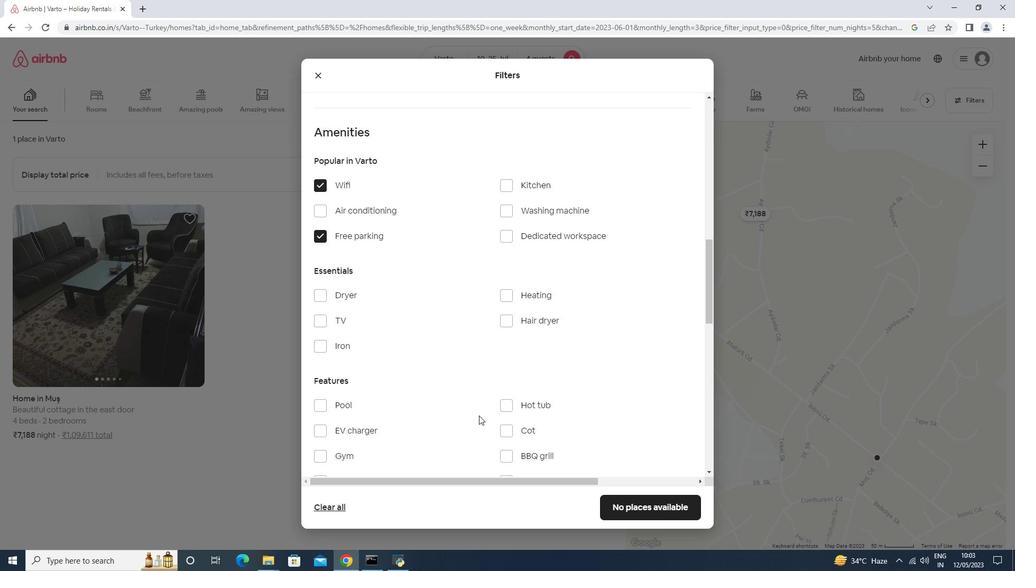
Action: Mouse scrolled (479, 406) with delta (0, 0)
Screenshot: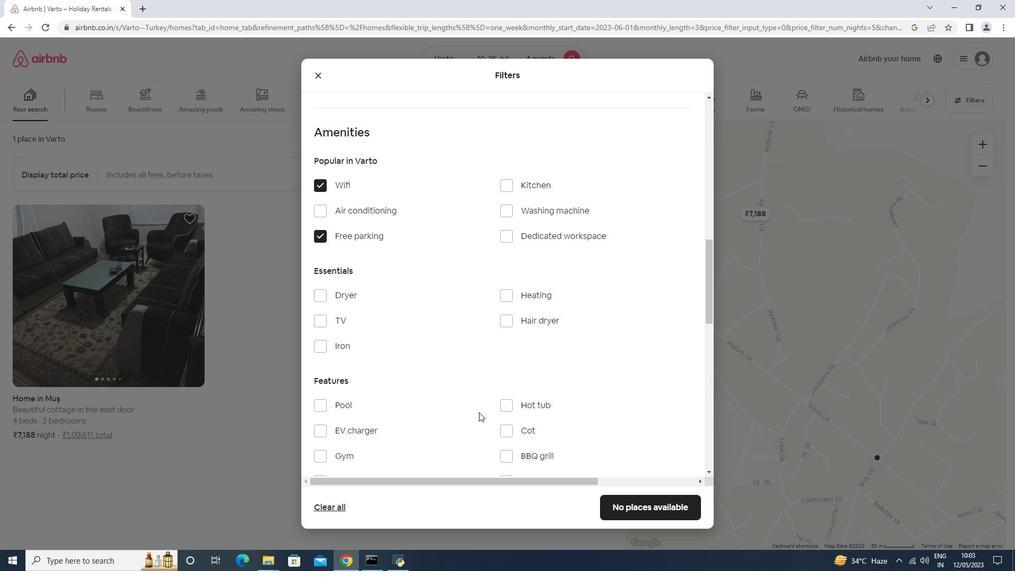 
Action: Mouse scrolled (479, 406) with delta (0, 0)
Screenshot: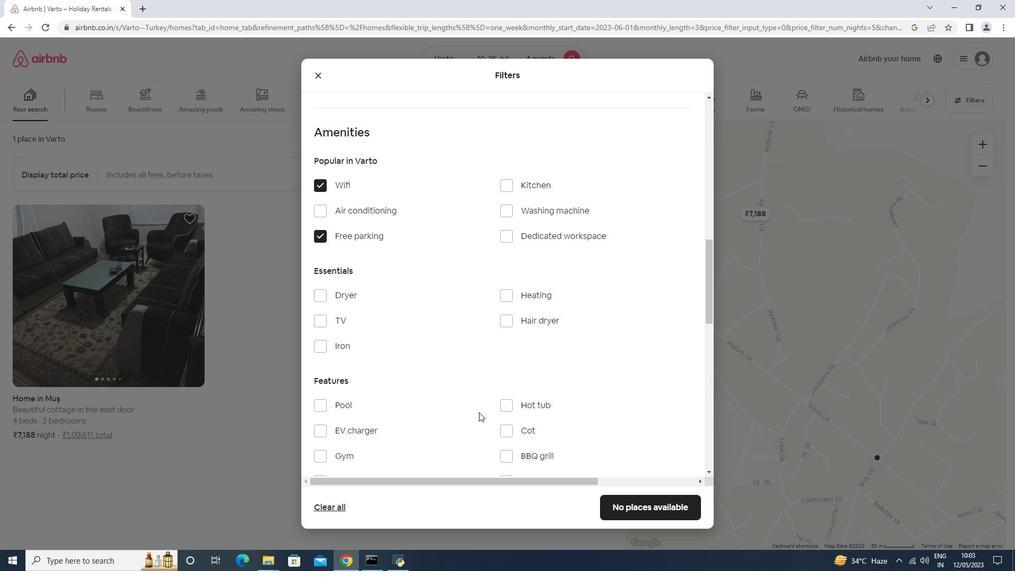 
Action: Mouse scrolled (479, 406) with delta (0, 0)
Screenshot: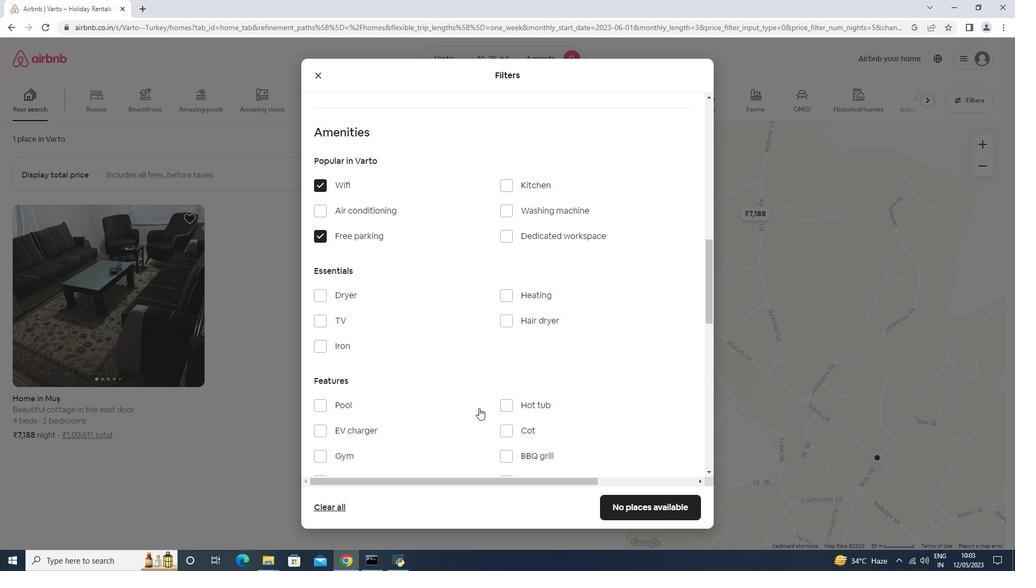 
Action: Mouse moved to (352, 323)
Screenshot: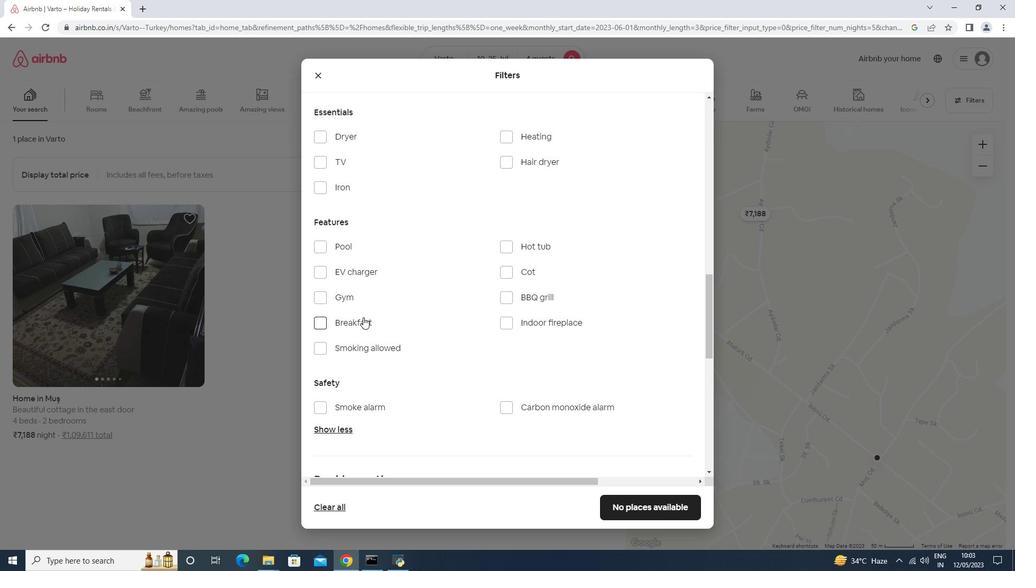 
Action: Mouse pressed left at (352, 323)
Screenshot: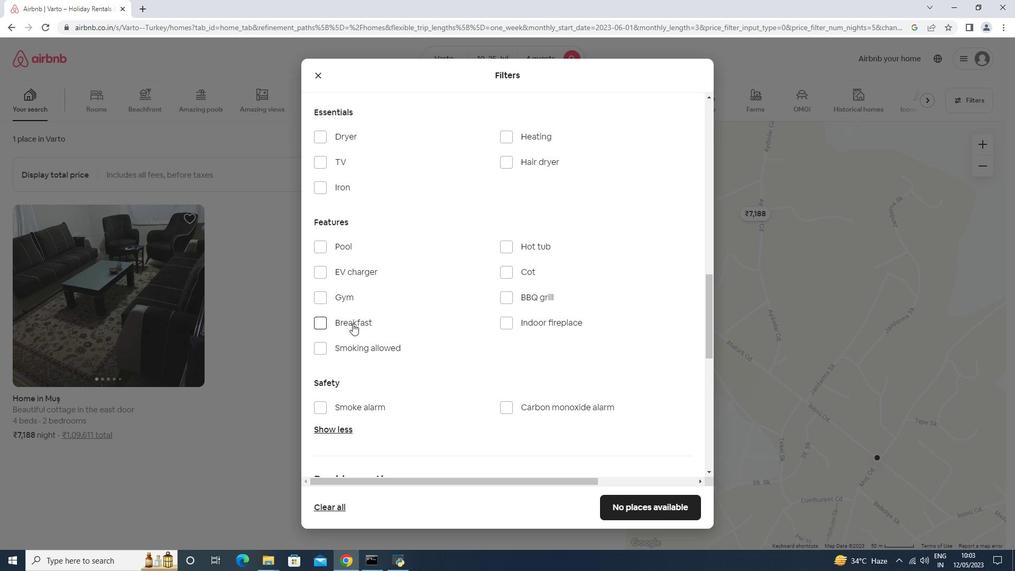 
Action: Mouse moved to (342, 295)
Screenshot: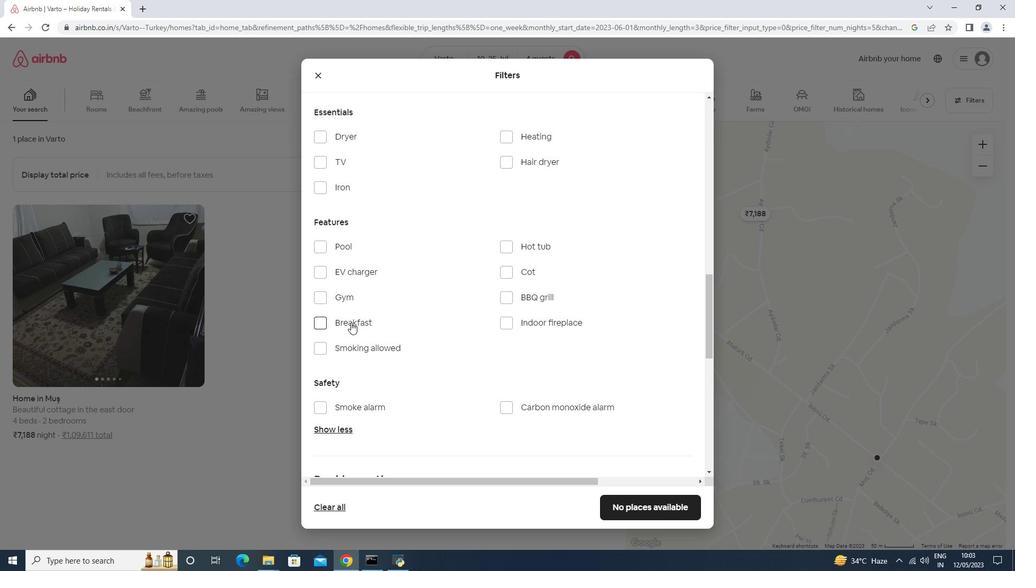 
Action: Mouse pressed left at (342, 295)
Screenshot: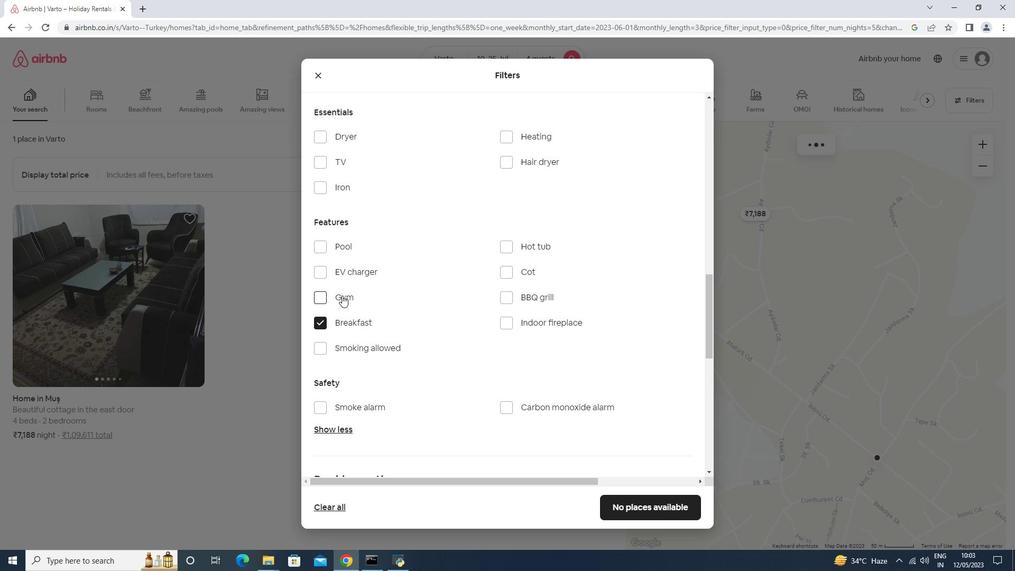 
Action: Mouse moved to (416, 301)
Screenshot: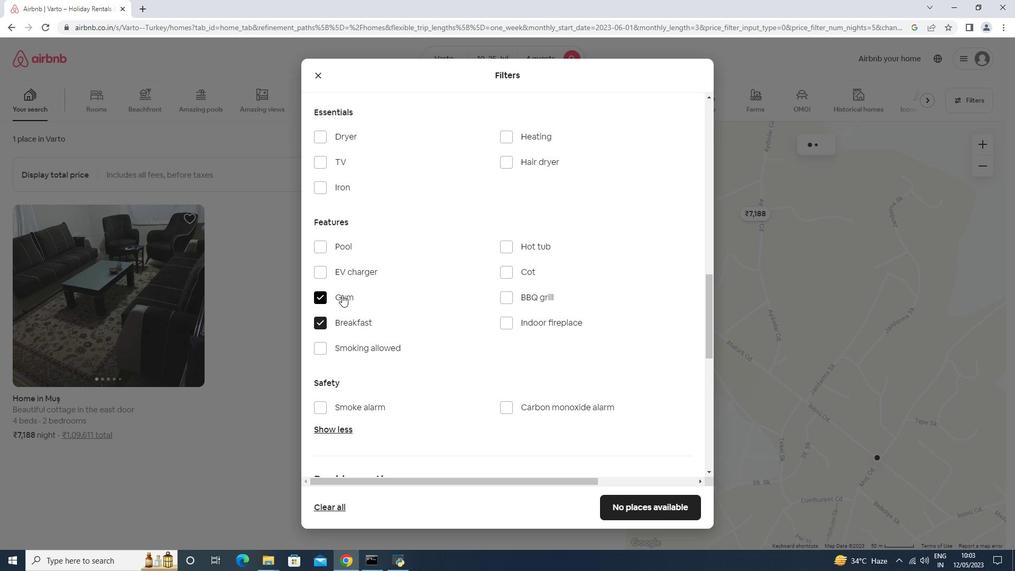 
Action: Mouse scrolled (416, 300) with delta (0, 0)
Screenshot: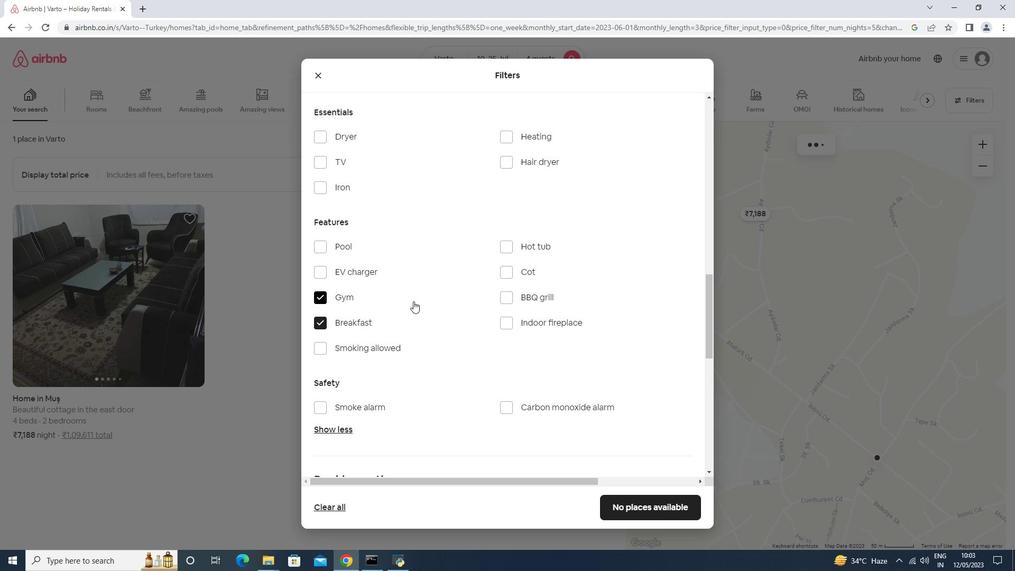 
Action: Mouse scrolled (416, 300) with delta (0, 0)
Screenshot: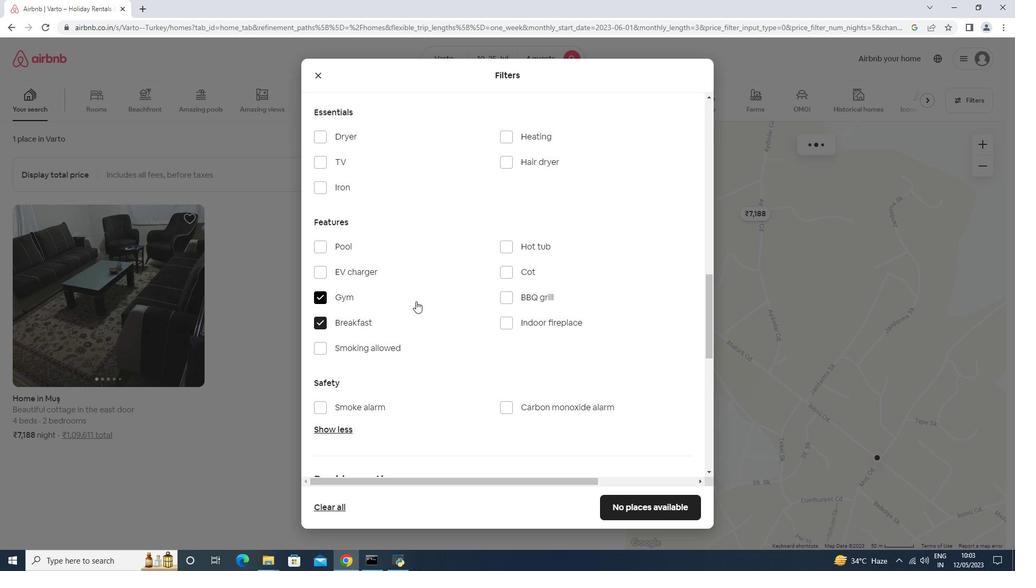 
Action: Mouse scrolled (416, 300) with delta (0, 0)
Screenshot: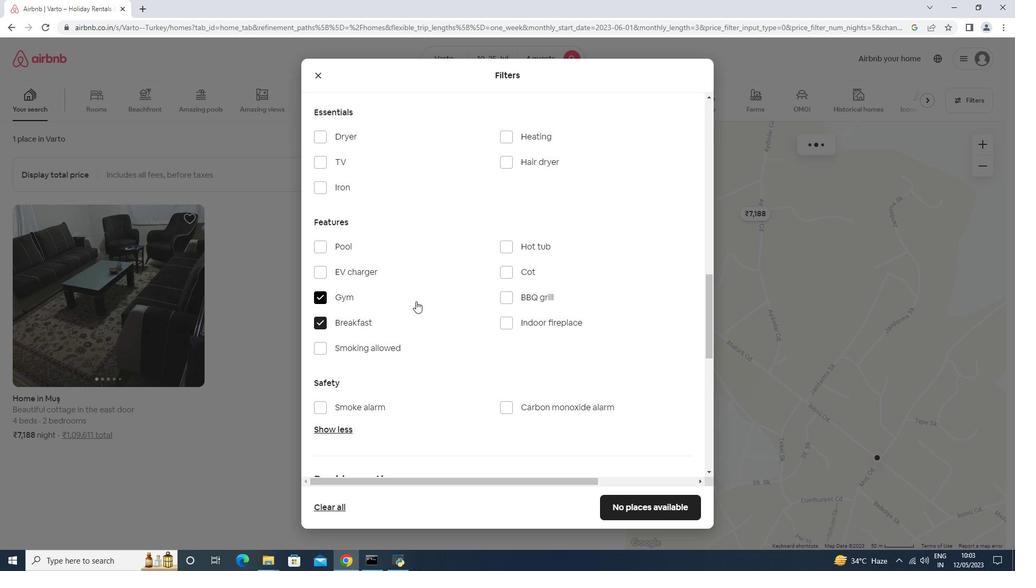 
Action: Mouse moved to (669, 397)
Screenshot: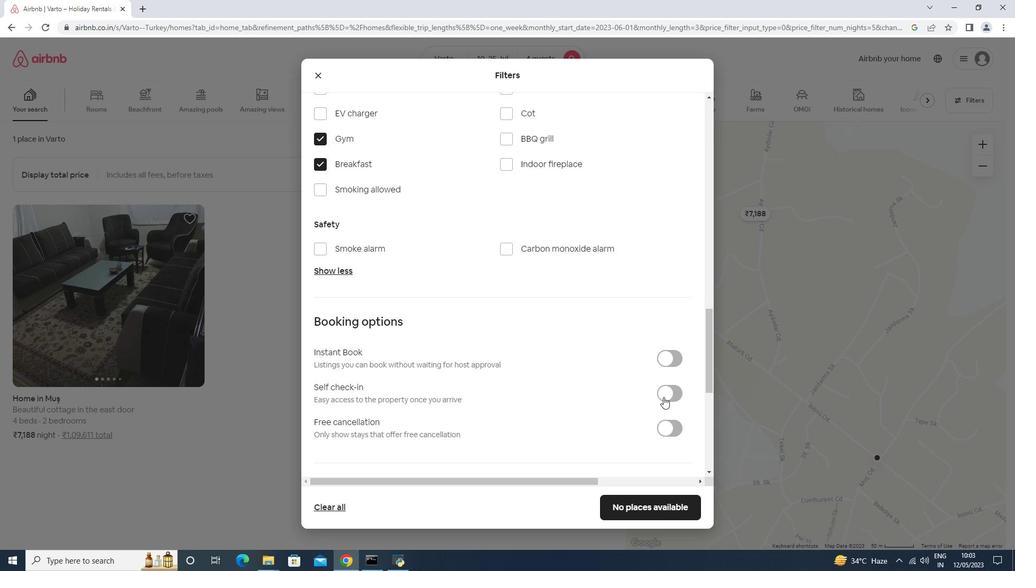 
Action: Mouse pressed left at (669, 397)
Screenshot: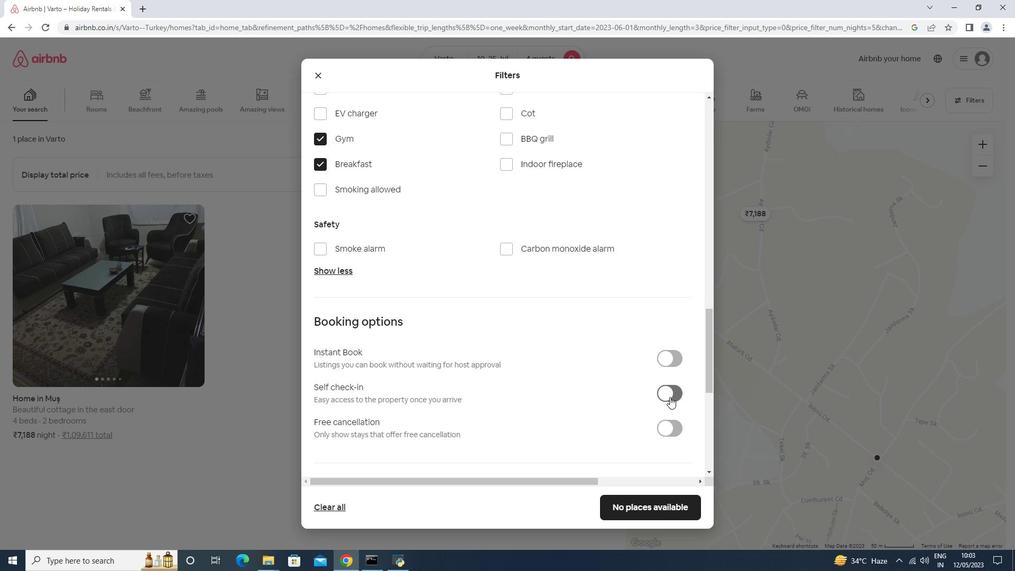 
Action: Mouse scrolled (669, 396) with delta (0, 0)
Screenshot: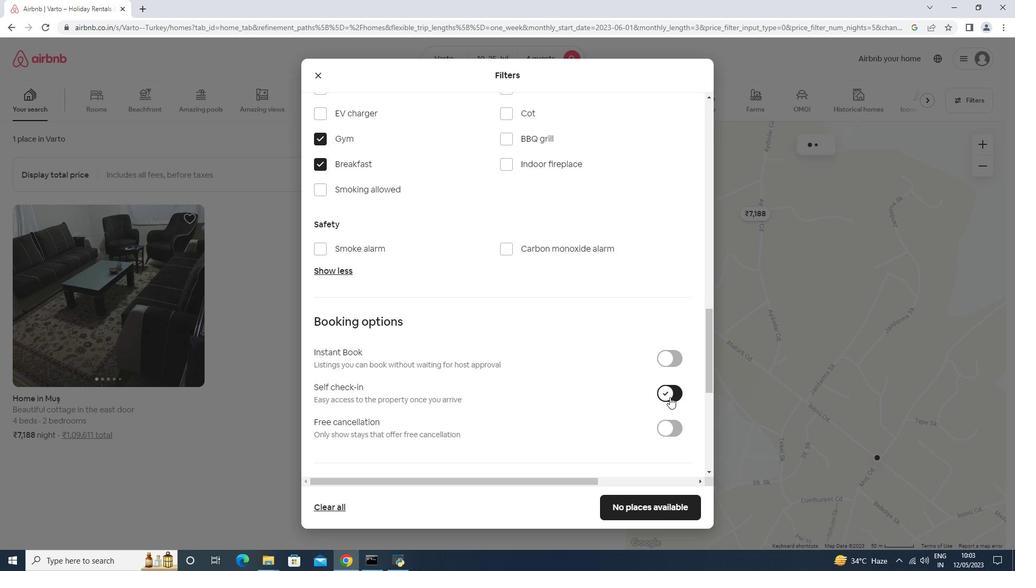 
Action: Mouse scrolled (669, 396) with delta (0, 0)
Screenshot: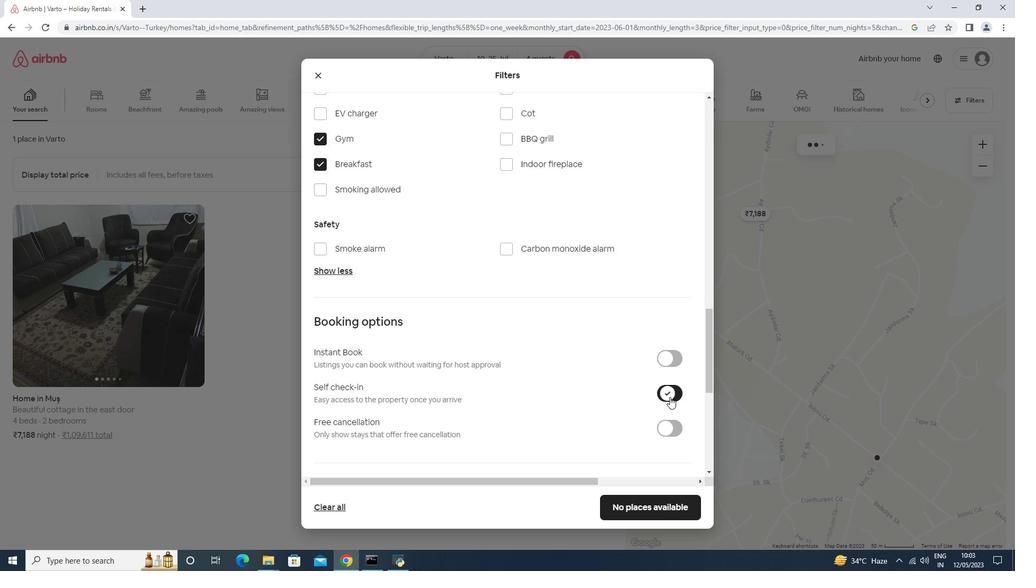 
Action: Mouse scrolled (669, 396) with delta (0, 0)
Screenshot: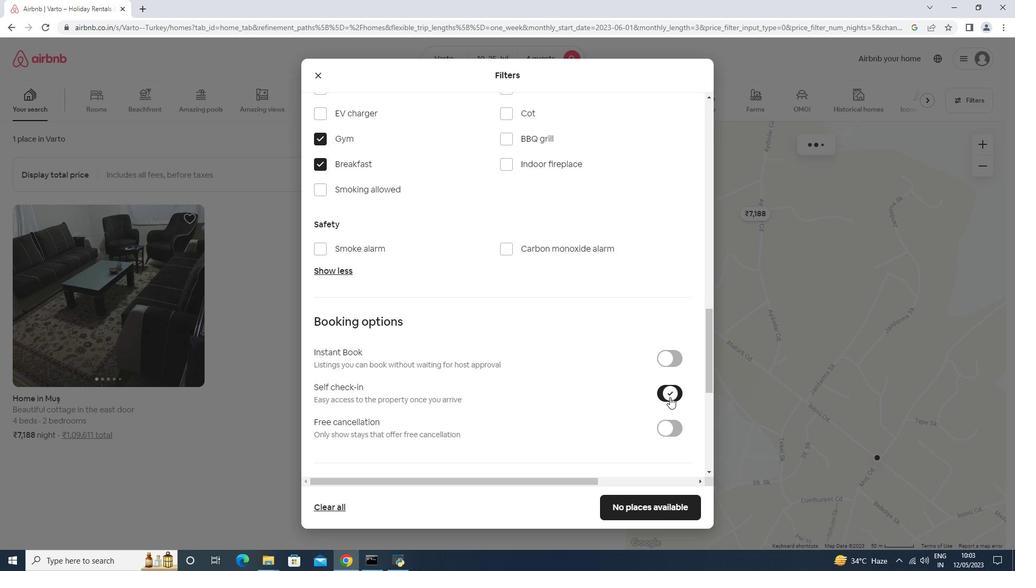 
Action: Mouse scrolled (669, 396) with delta (0, 0)
Screenshot: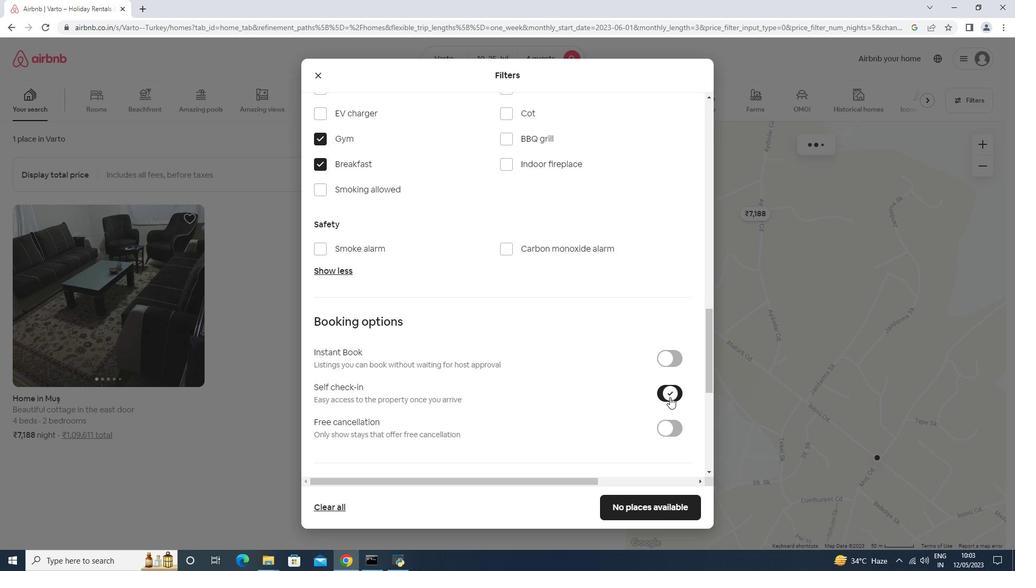 
Action: Mouse scrolled (669, 396) with delta (0, 0)
Screenshot: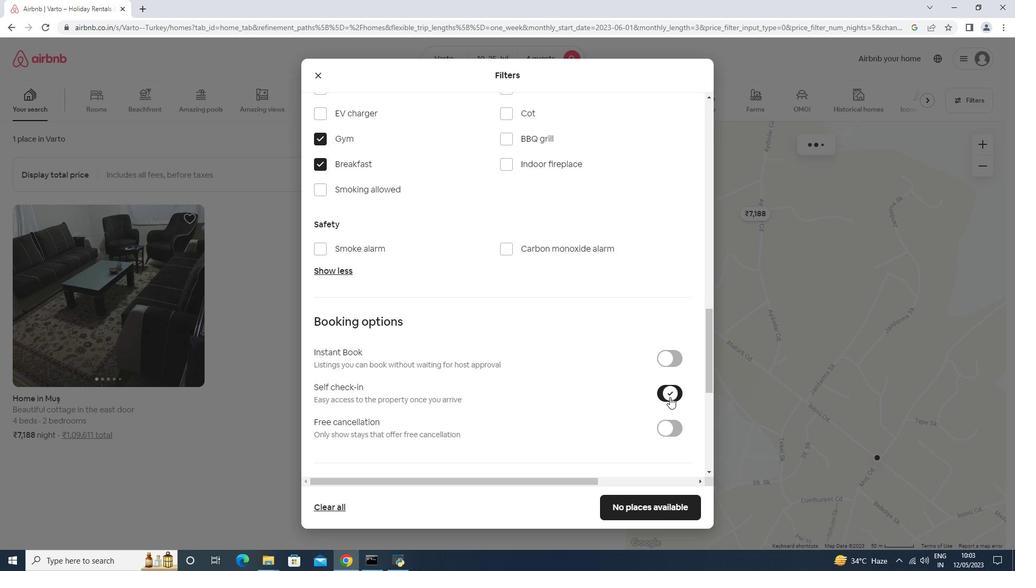 
Action: Mouse moved to (436, 428)
Screenshot: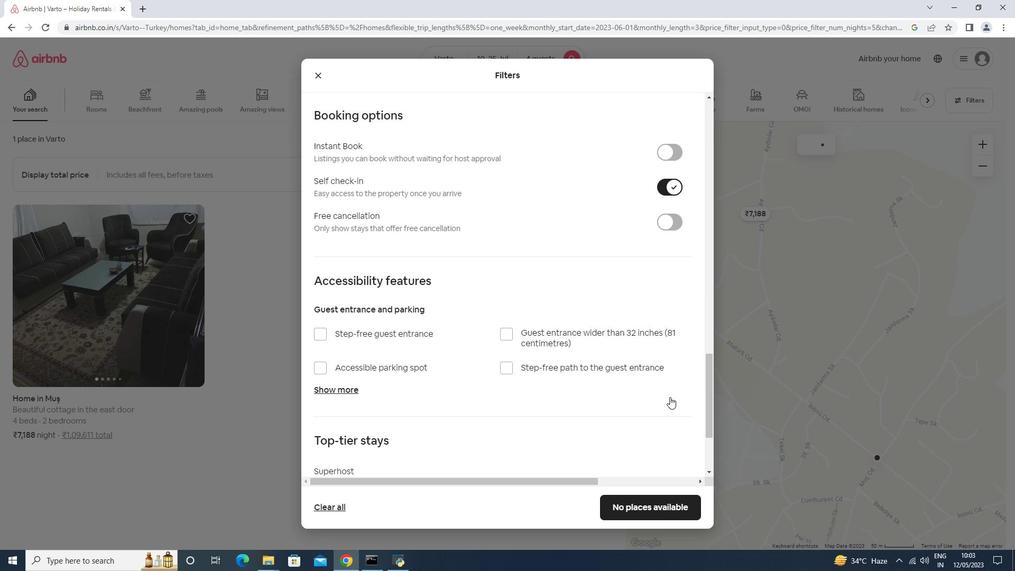 
Action: Mouse scrolled (436, 427) with delta (0, 0)
Screenshot: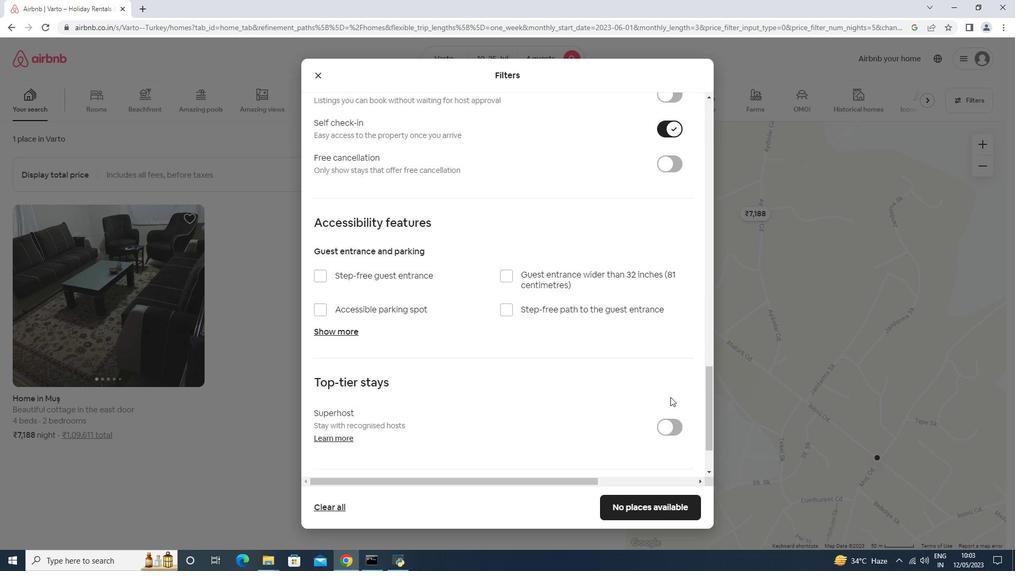 
Action: Mouse scrolled (436, 427) with delta (0, 0)
Screenshot: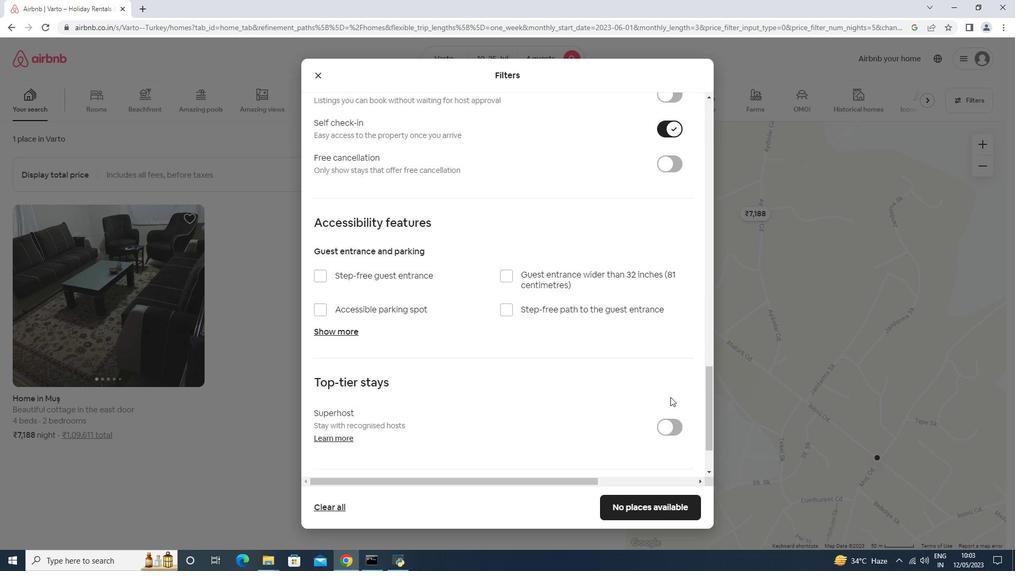 
Action: Mouse scrolled (436, 427) with delta (0, 0)
Screenshot: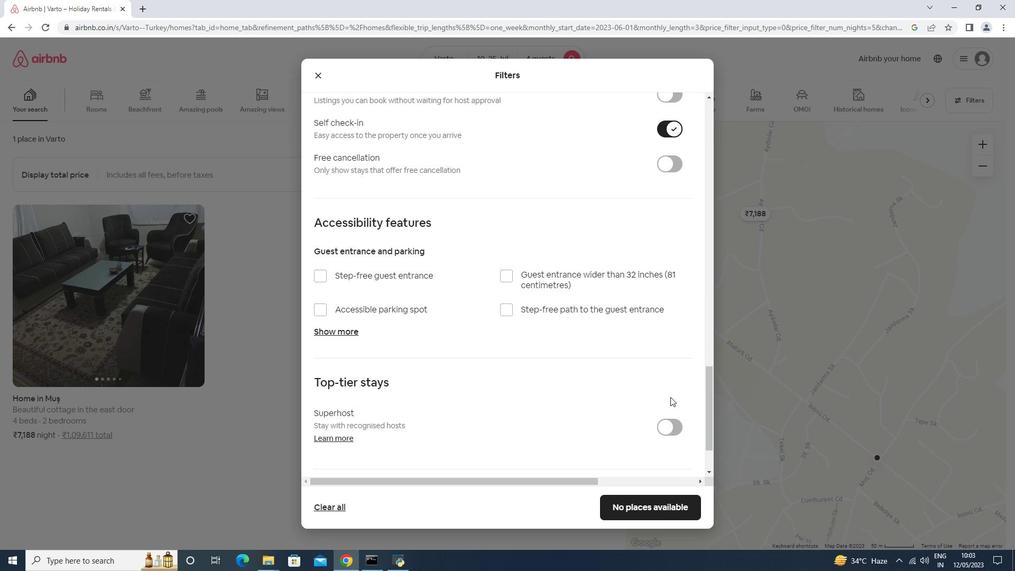 
Action: Mouse scrolled (436, 427) with delta (0, 0)
Screenshot: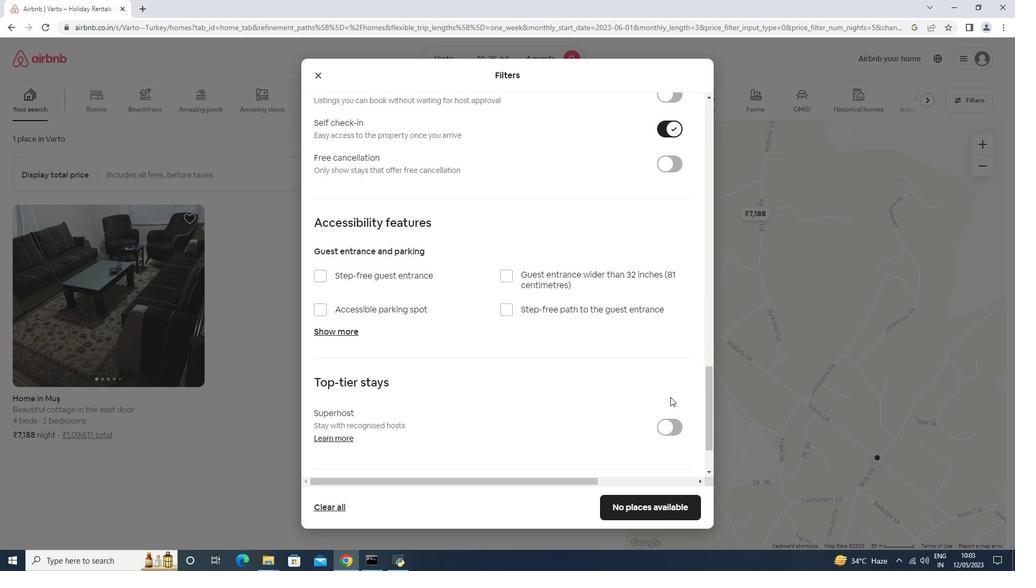 
Action: Mouse scrolled (436, 427) with delta (0, 0)
Screenshot: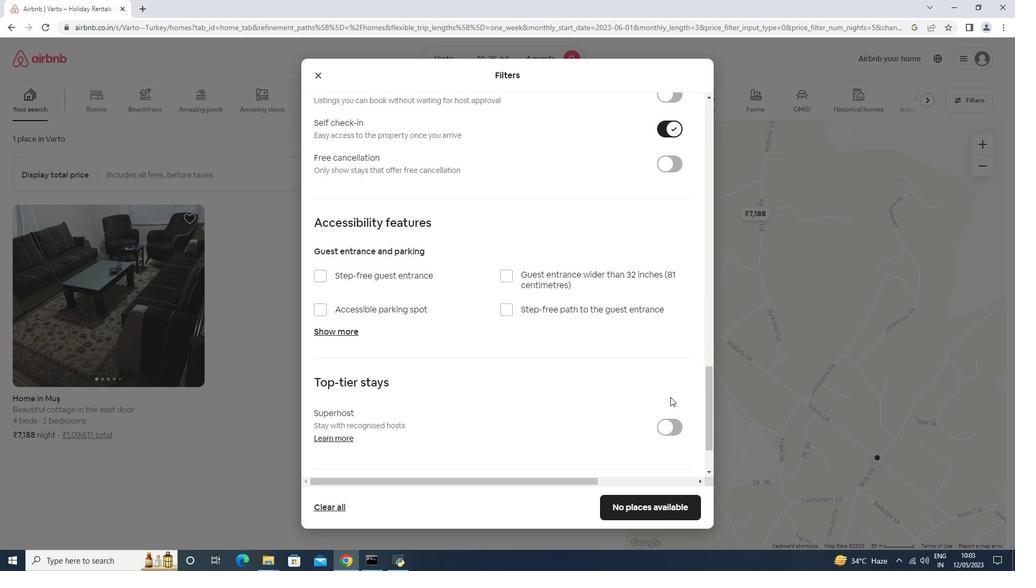 
Action: Mouse scrolled (436, 427) with delta (0, 0)
Screenshot: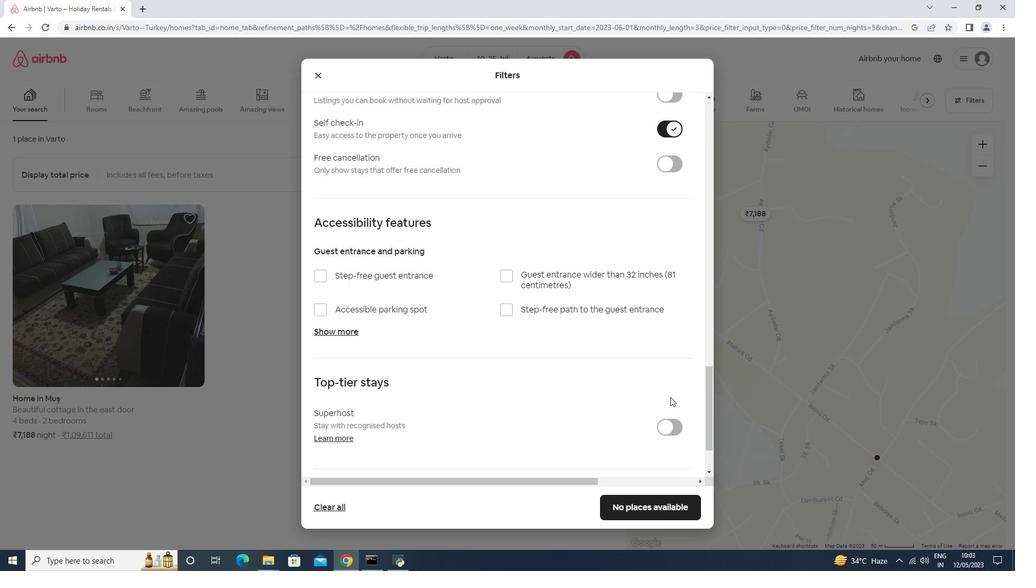 
Action: Mouse moved to (634, 504)
Screenshot: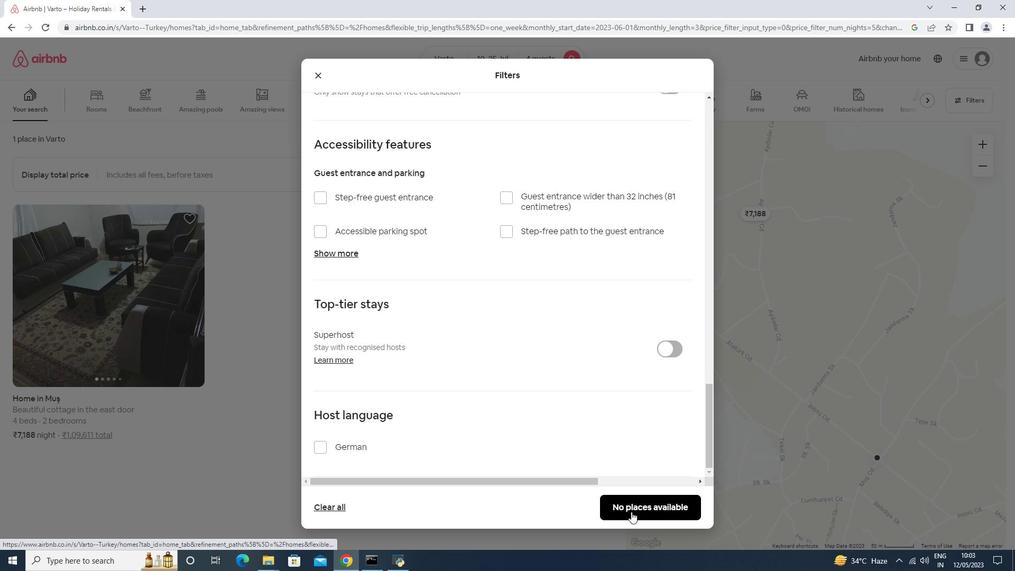 
Action: Mouse pressed left at (634, 504)
Screenshot: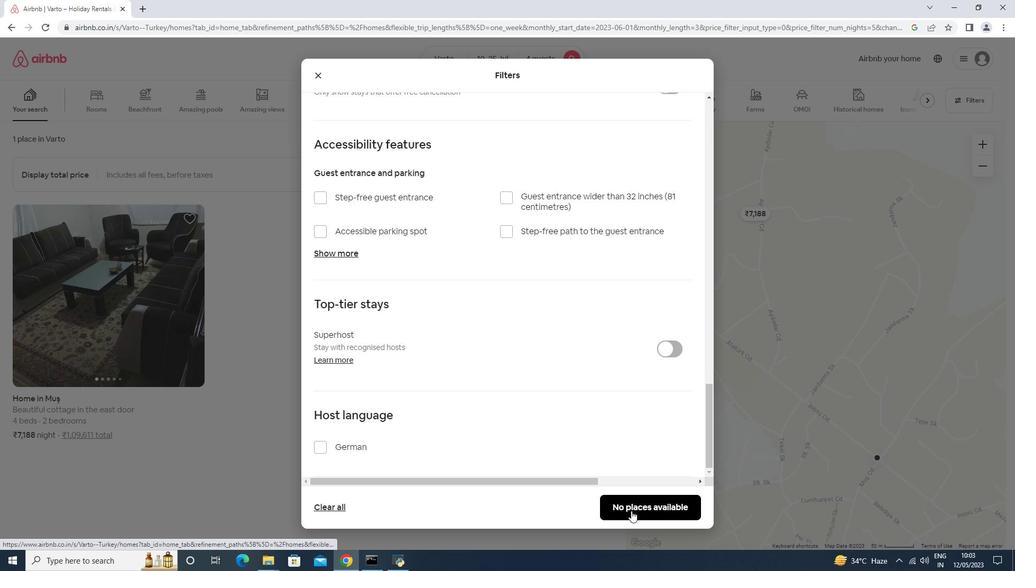 
